 Task: Create a due date automation trigger when advanced on, 2 hours before a card is due add fields without custom field "Resume" set to a date between 1 and 7 days ago.
Action: Mouse moved to (864, 248)
Screenshot: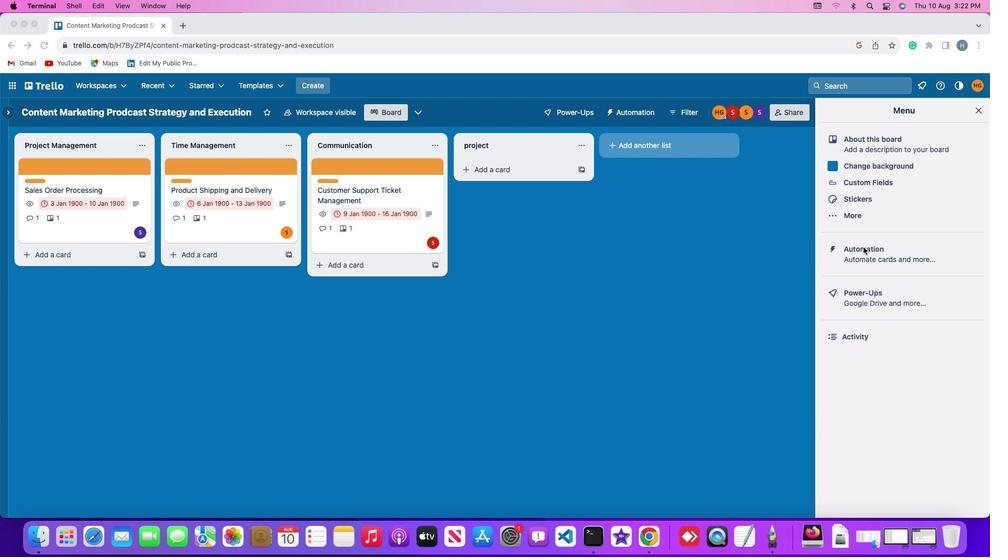 
Action: Mouse pressed left at (864, 248)
Screenshot: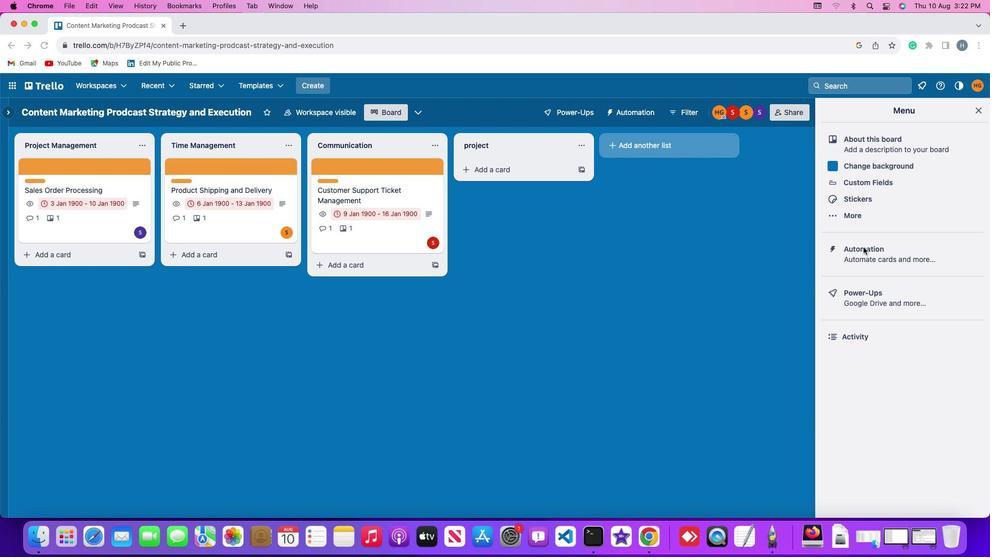 
Action: Mouse pressed left at (864, 248)
Screenshot: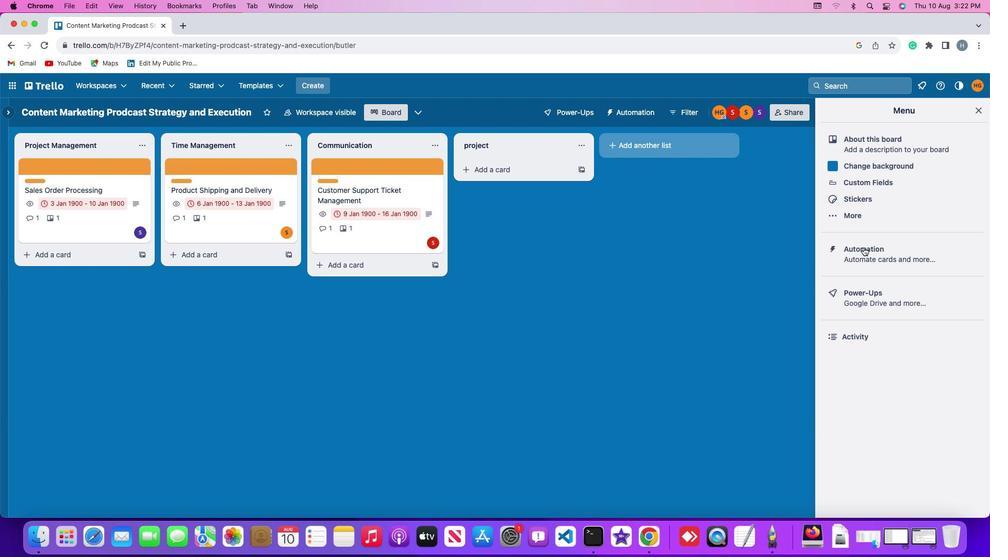
Action: Mouse moved to (69, 243)
Screenshot: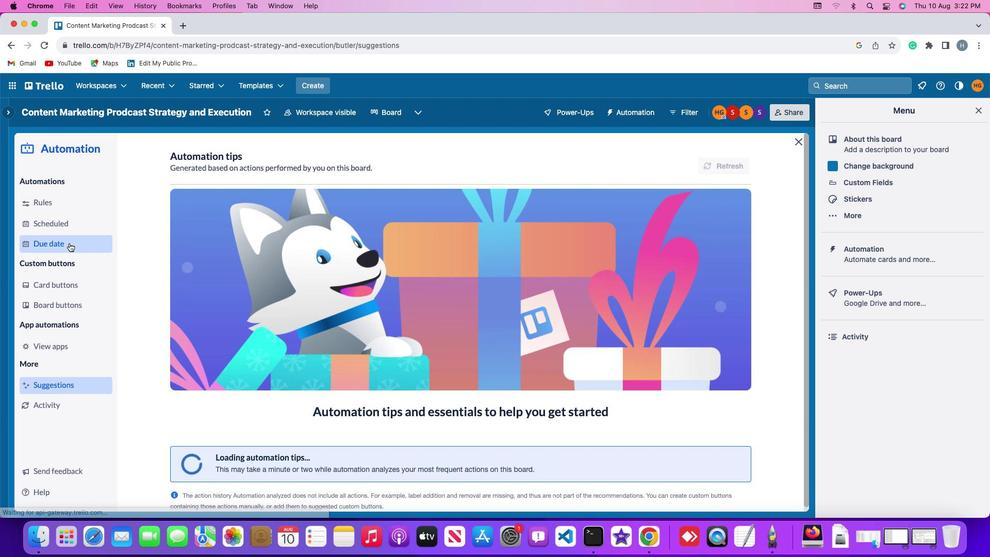 
Action: Mouse pressed left at (69, 243)
Screenshot: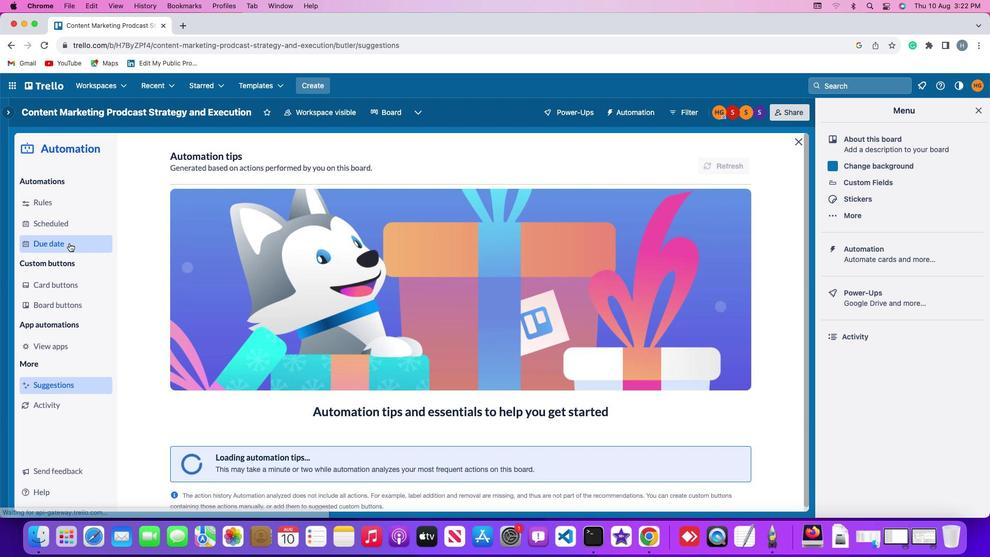 
Action: Mouse moved to (688, 155)
Screenshot: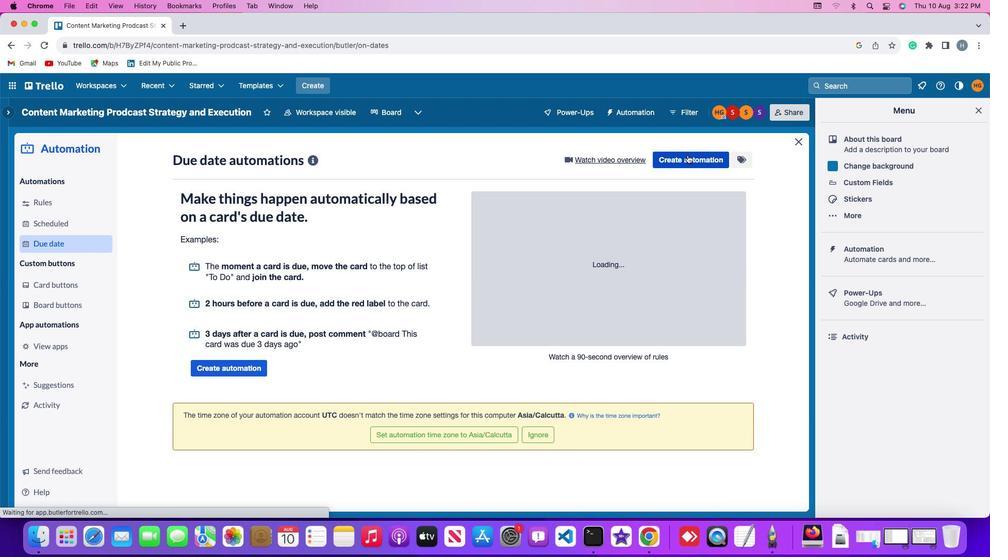 
Action: Mouse pressed left at (688, 155)
Screenshot: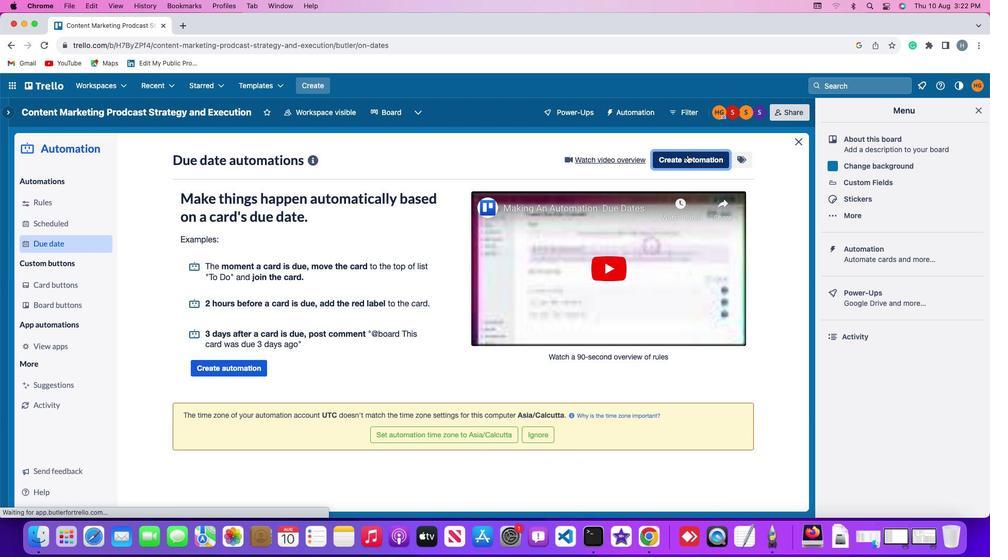
Action: Mouse moved to (268, 255)
Screenshot: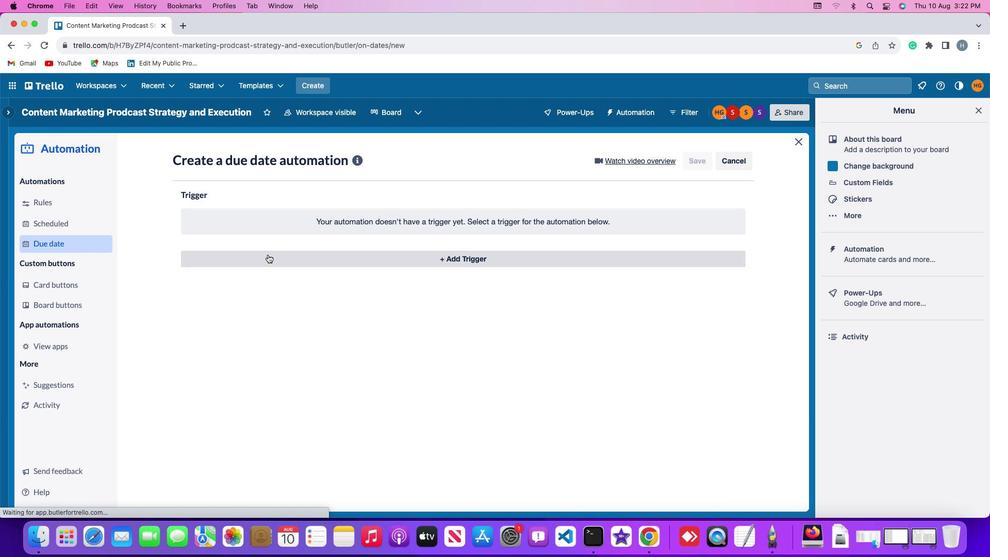 
Action: Mouse pressed left at (268, 255)
Screenshot: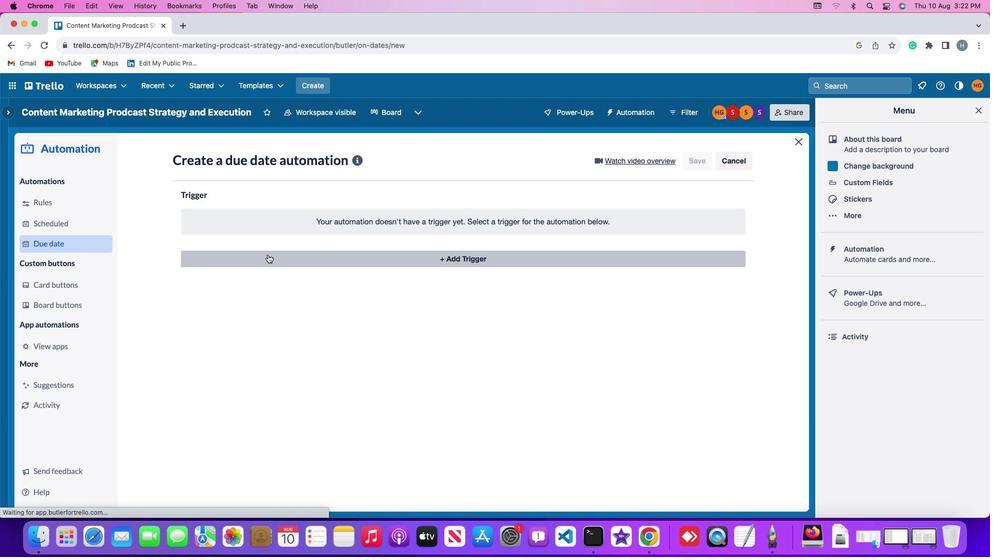 
Action: Mouse moved to (202, 411)
Screenshot: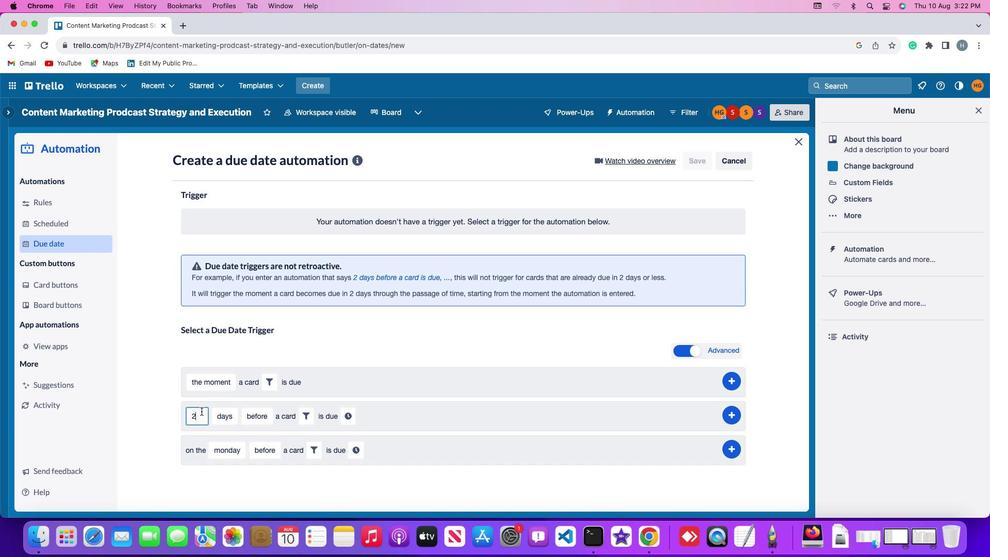 
Action: Mouse pressed left at (202, 411)
Screenshot: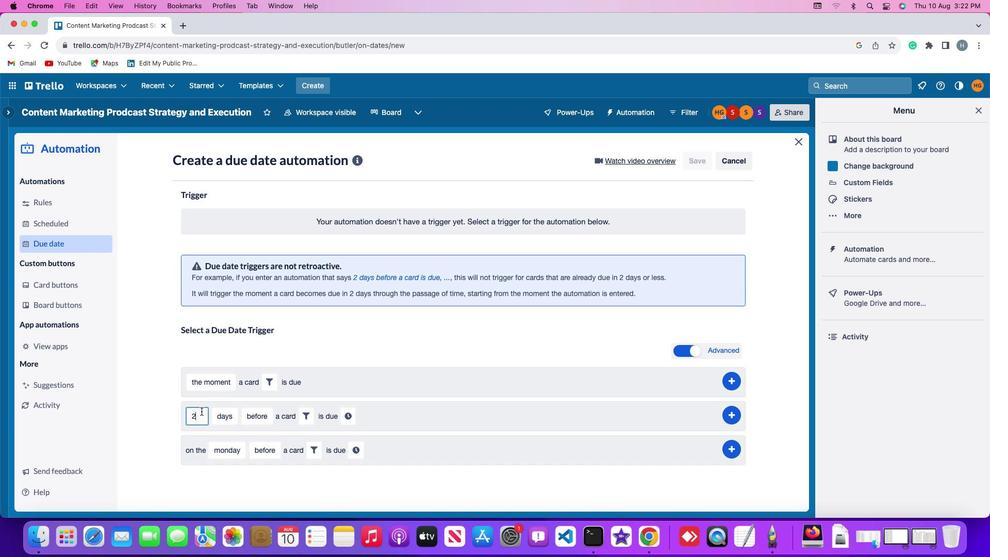 
Action: Mouse moved to (201, 408)
Screenshot: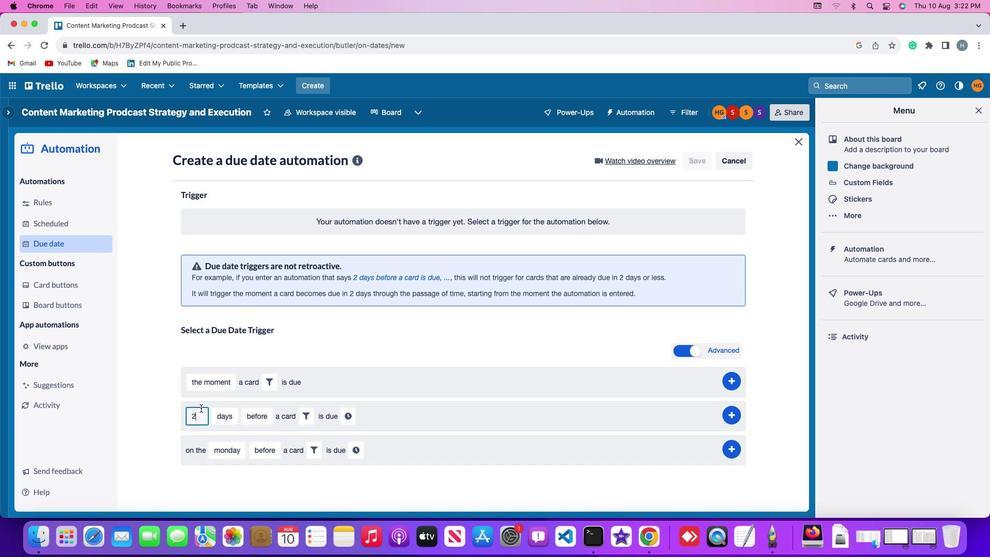 
Action: Key pressed Key.backspace
Screenshot: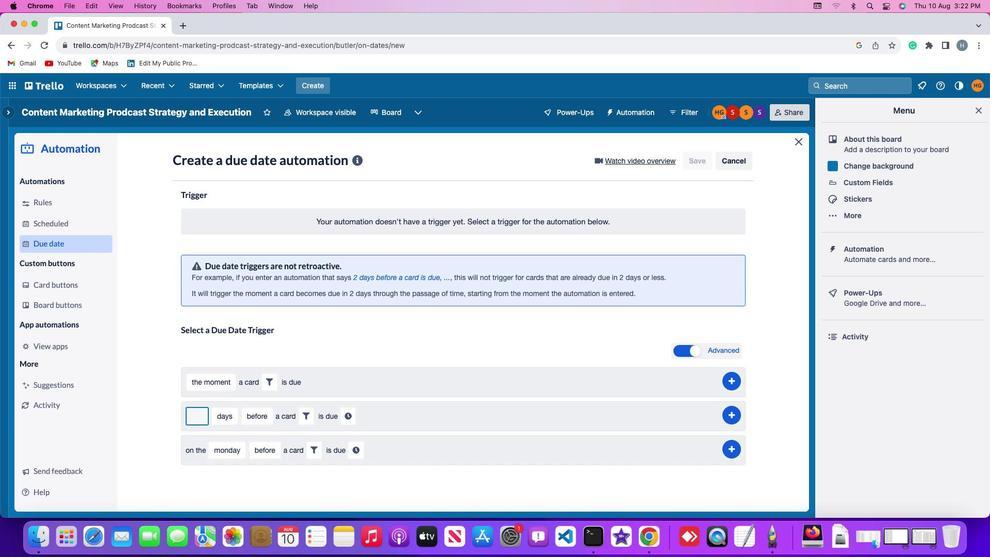 
Action: Mouse moved to (202, 408)
Screenshot: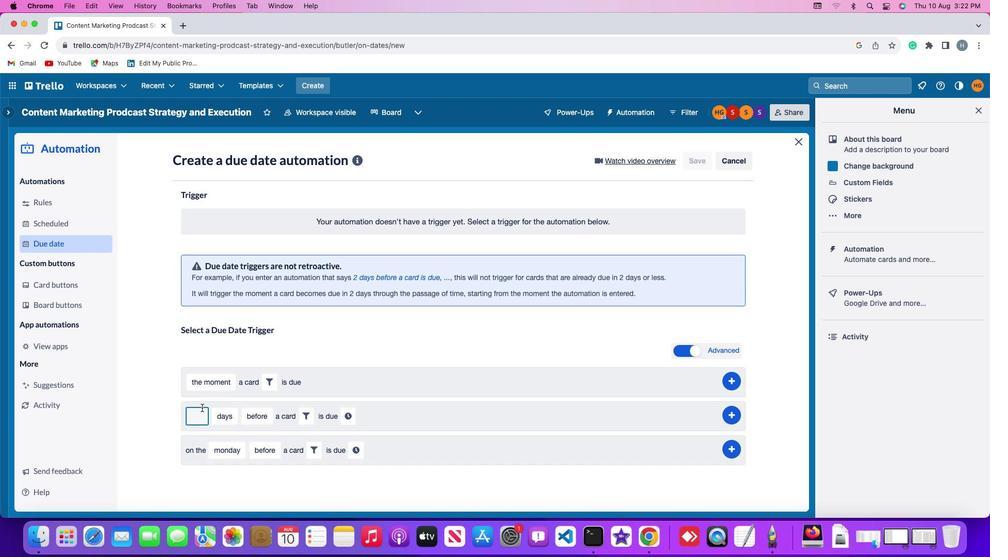 
Action: Key pressed '2'
Screenshot: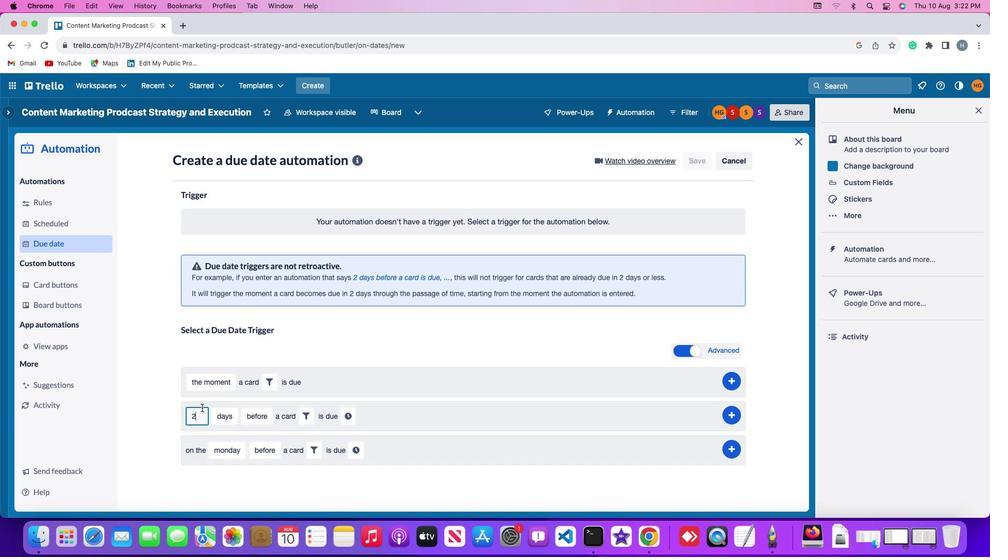 
Action: Mouse moved to (228, 412)
Screenshot: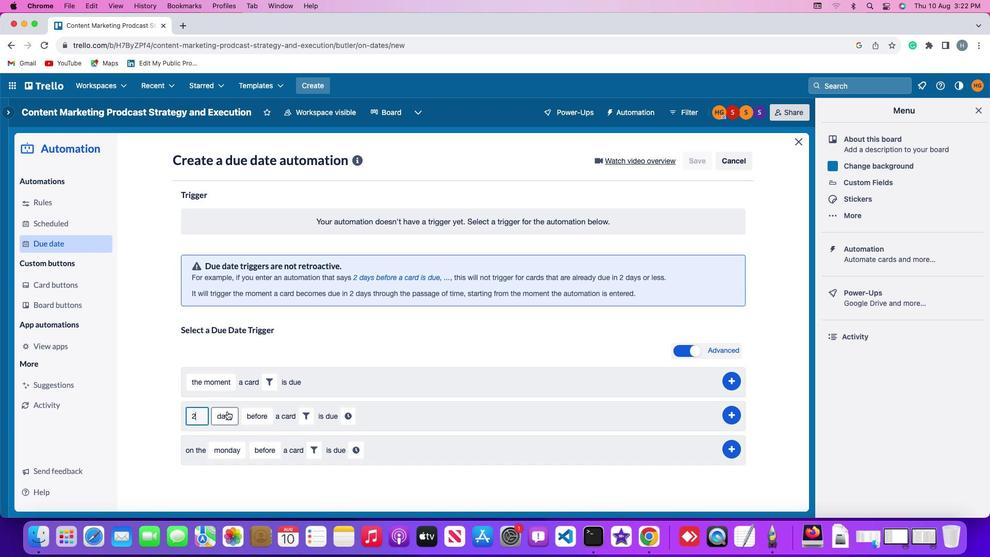 
Action: Mouse pressed left at (228, 412)
Screenshot: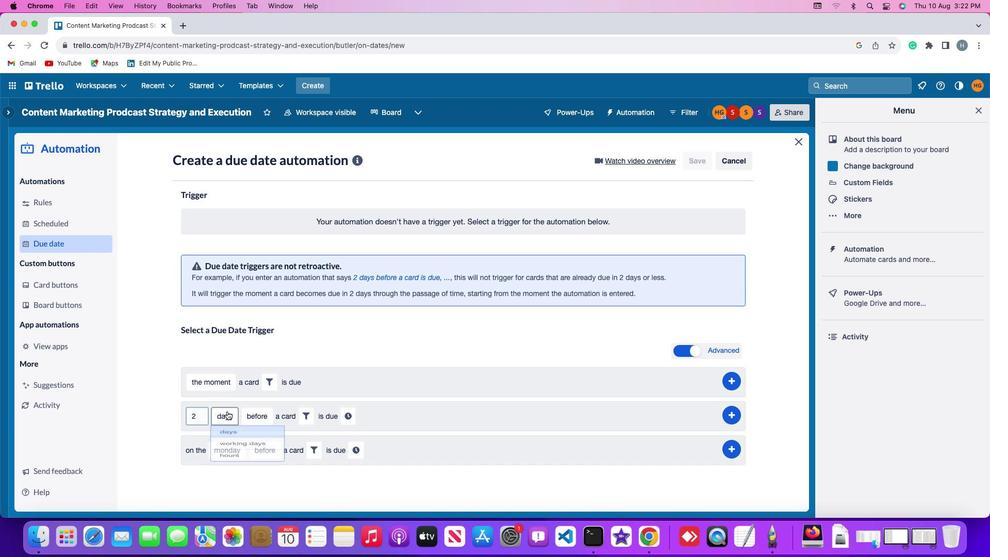 
Action: Mouse moved to (232, 480)
Screenshot: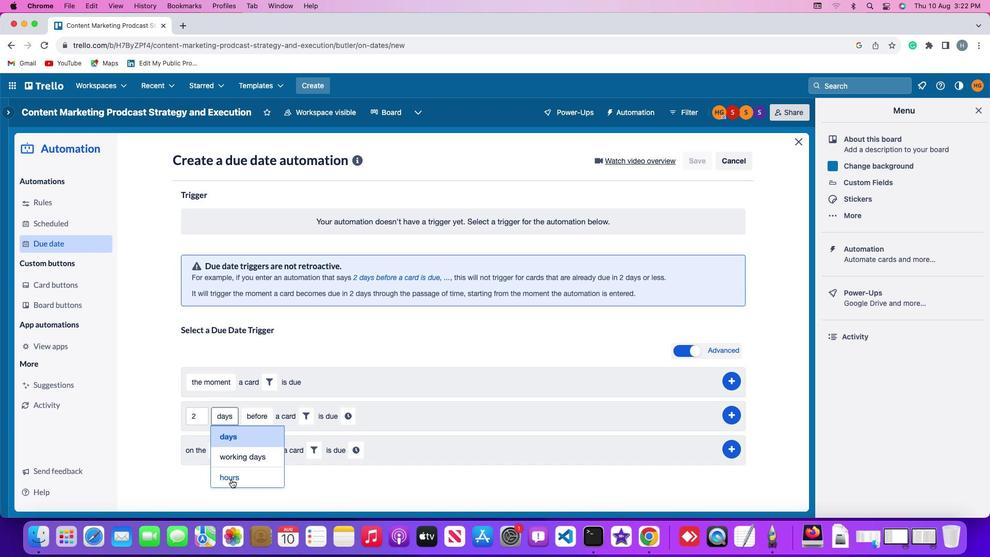 
Action: Mouse pressed left at (232, 480)
Screenshot: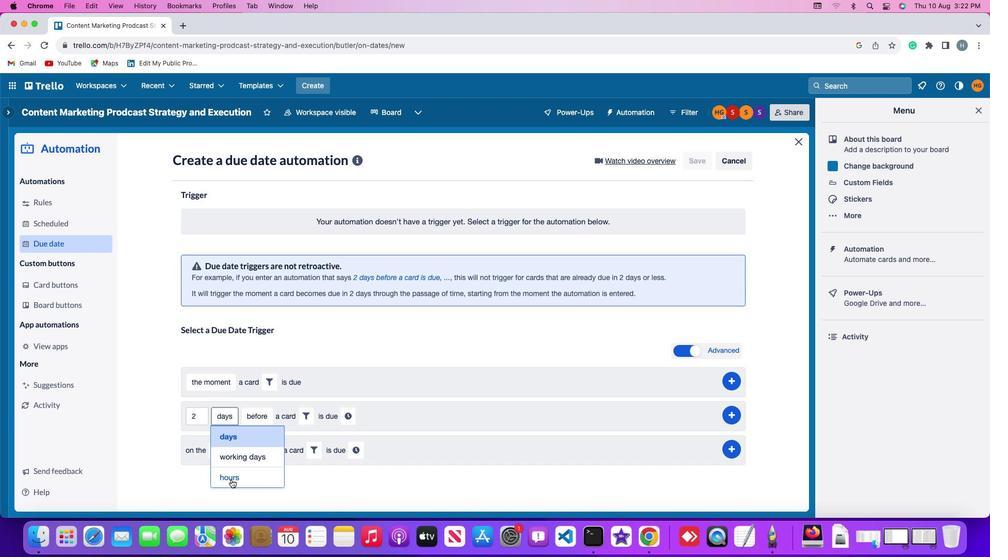 
Action: Mouse moved to (265, 411)
Screenshot: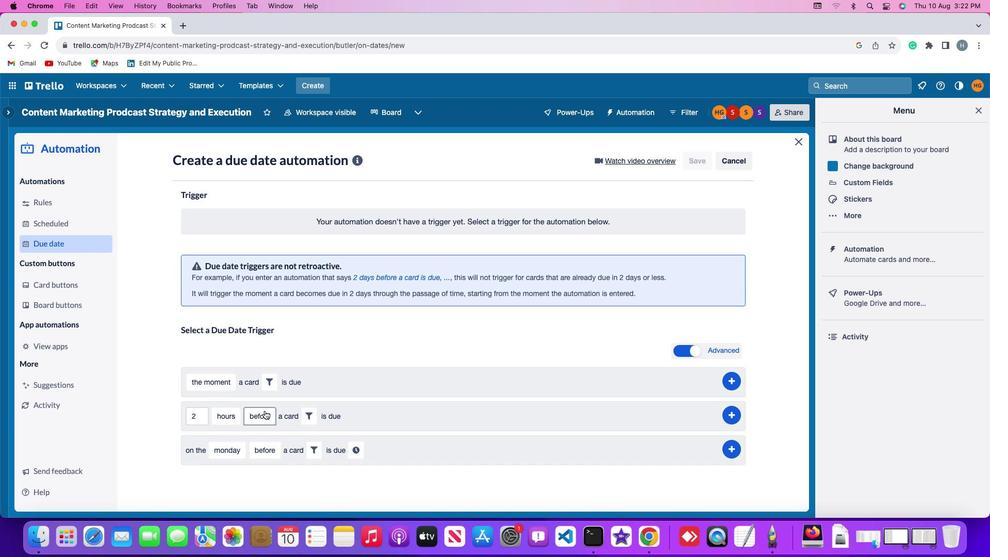 
Action: Mouse pressed left at (265, 411)
Screenshot: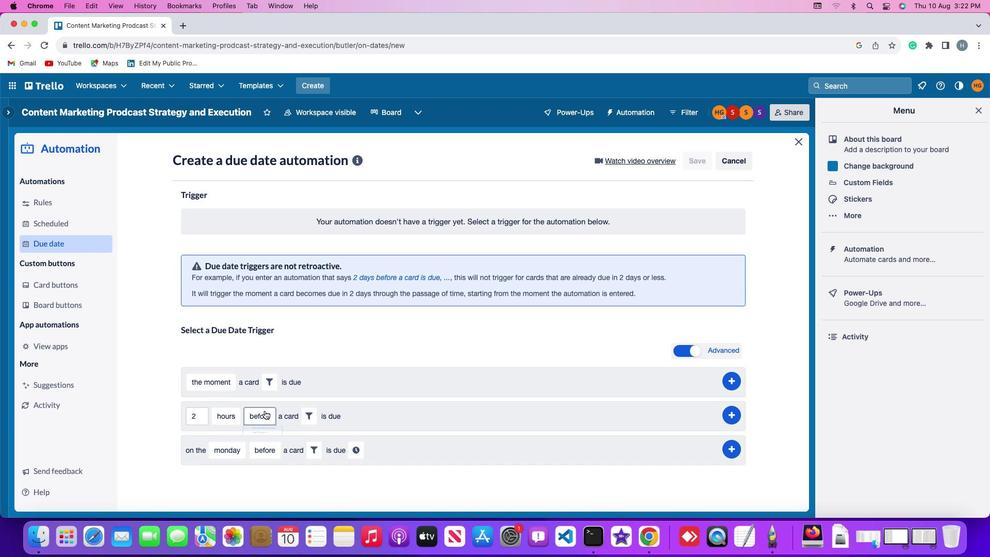 
Action: Mouse moved to (268, 435)
Screenshot: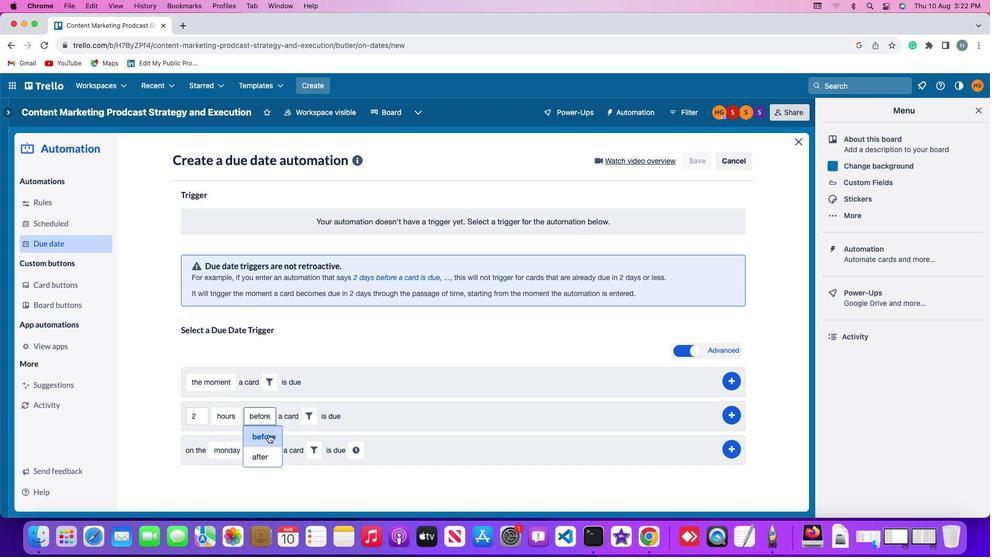 
Action: Mouse pressed left at (268, 435)
Screenshot: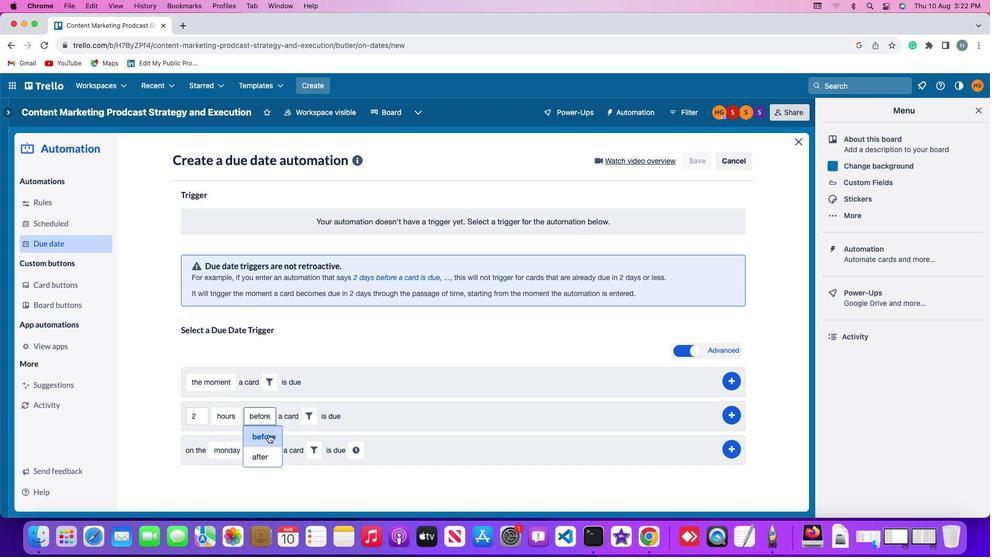 
Action: Mouse moved to (304, 412)
Screenshot: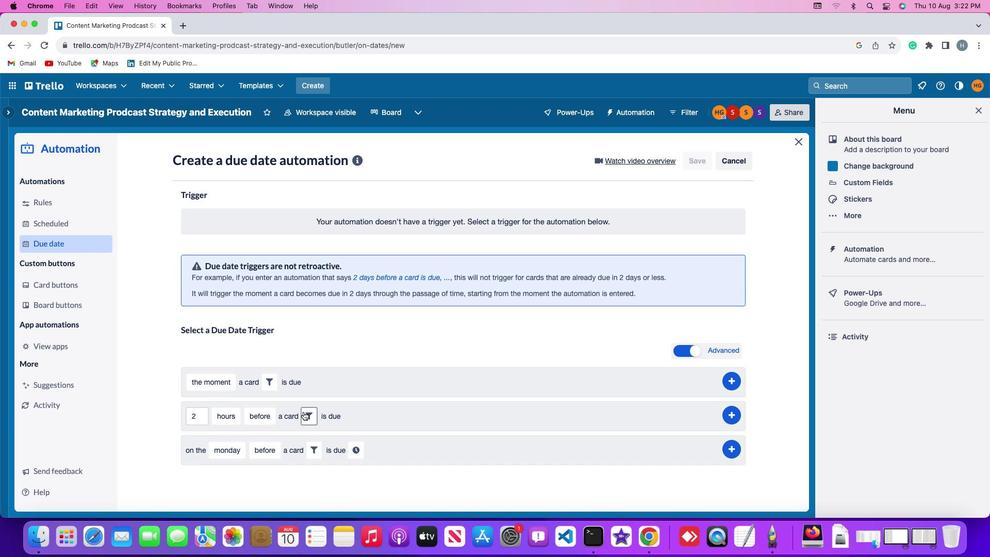 
Action: Mouse pressed left at (304, 412)
Screenshot: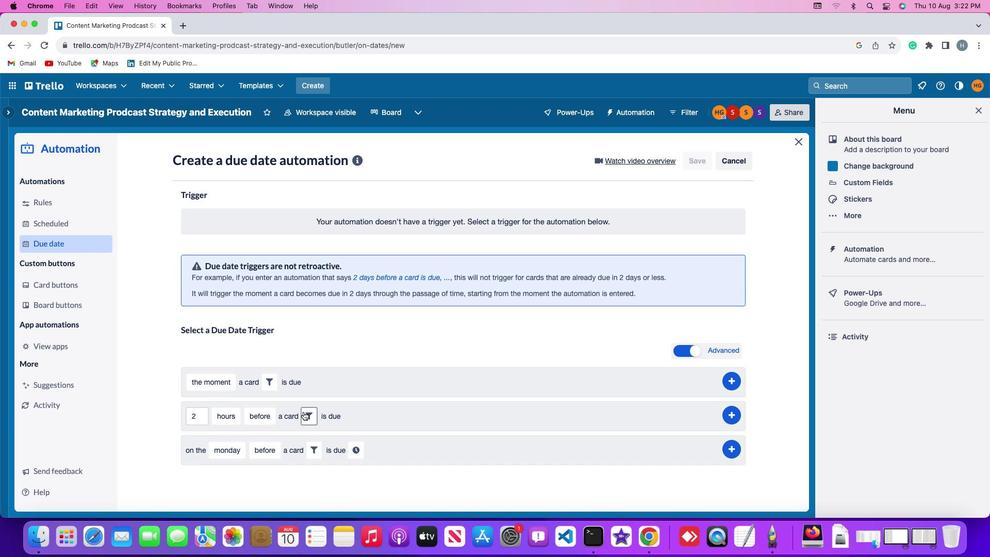 
Action: Mouse moved to (484, 452)
Screenshot: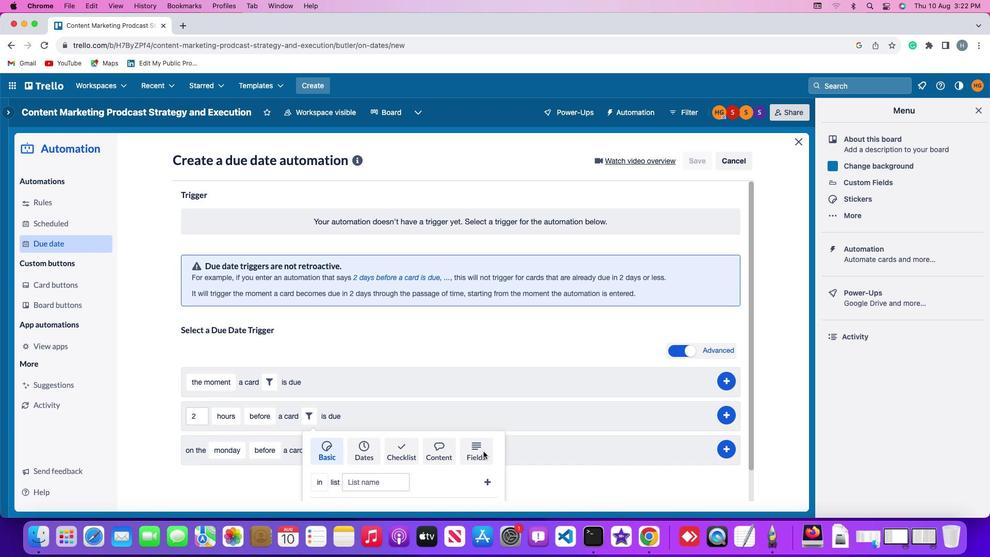 
Action: Mouse pressed left at (484, 452)
Screenshot: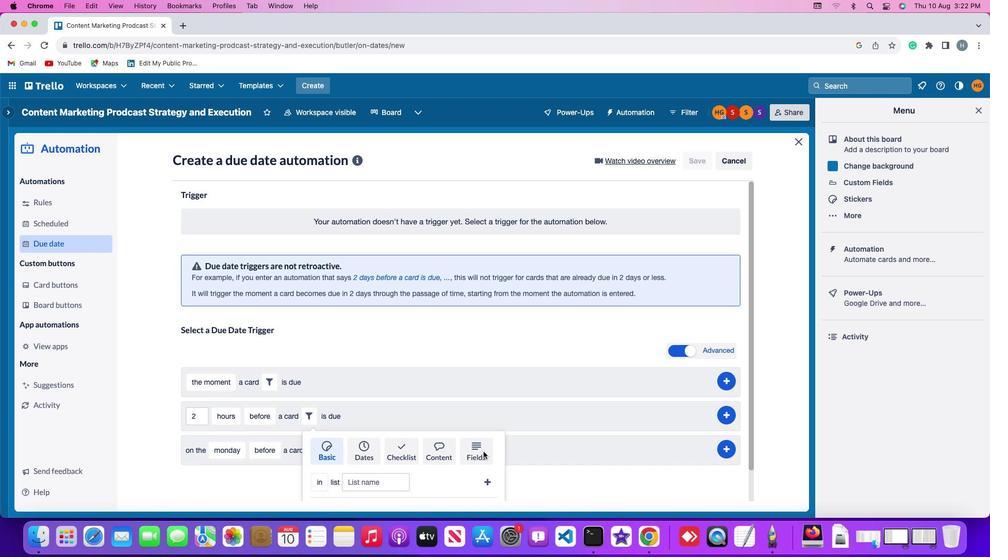 
Action: Mouse moved to (276, 479)
Screenshot: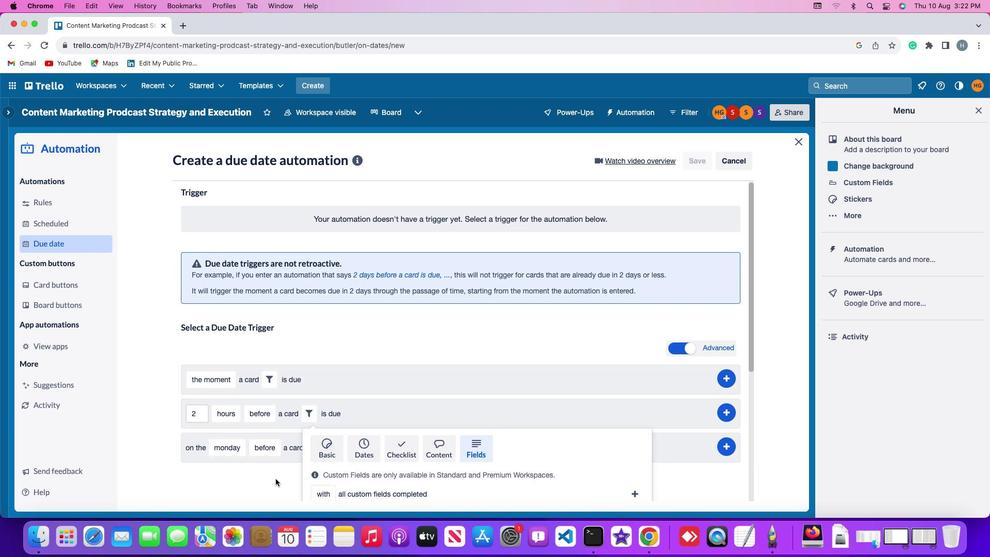 
Action: Mouse scrolled (276, 479) with delta (0, 0)
Screenshot: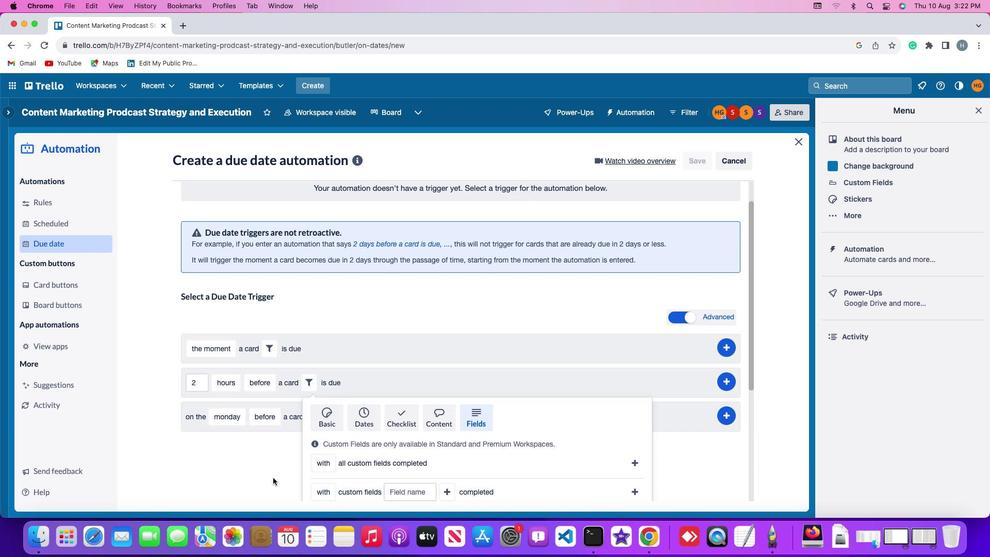 
Action: Mouse scrolled (276, 479) with delta (0, 0)
Screenshot: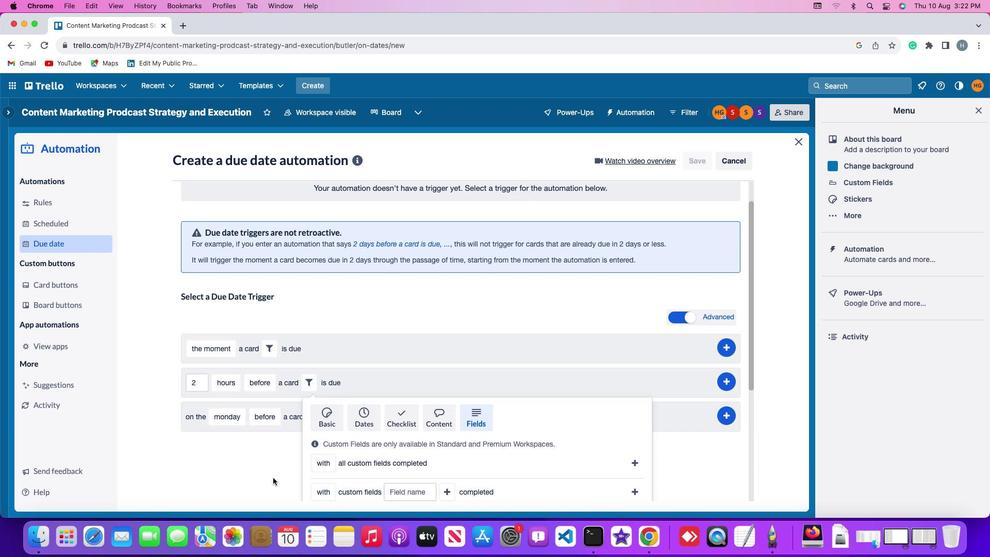 
Action: Mouse scrolled (276, 479) with delta (0, 0)
Screenshot: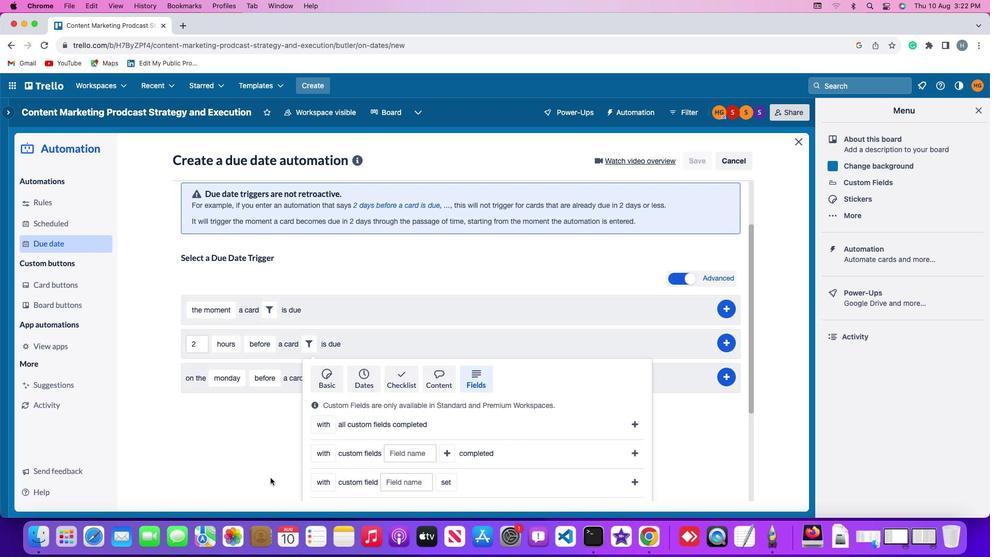 
Action: Mouse moved to (276, 479)
Screenshot: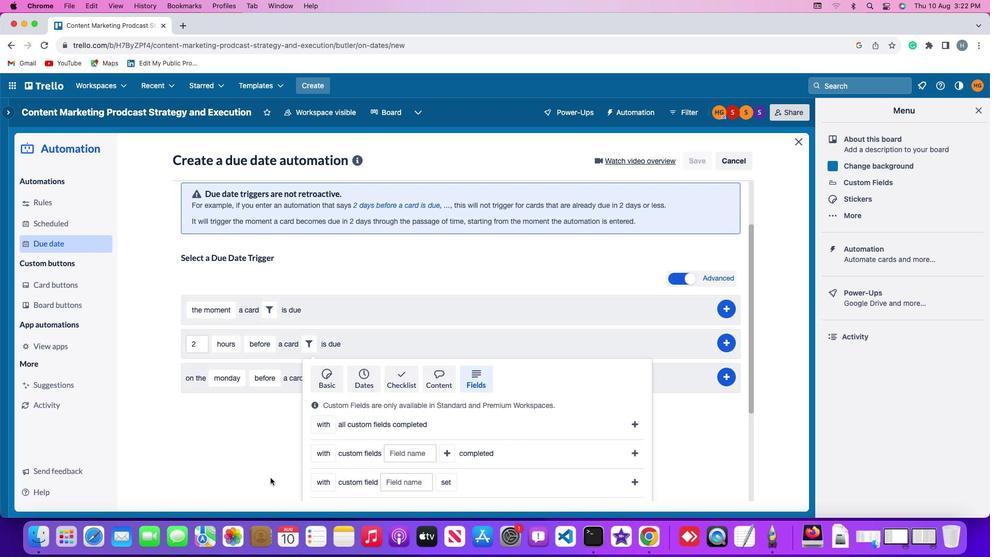 
Action: Mouse scrolled (276, 479) with delta (0, -1)
Screenshot: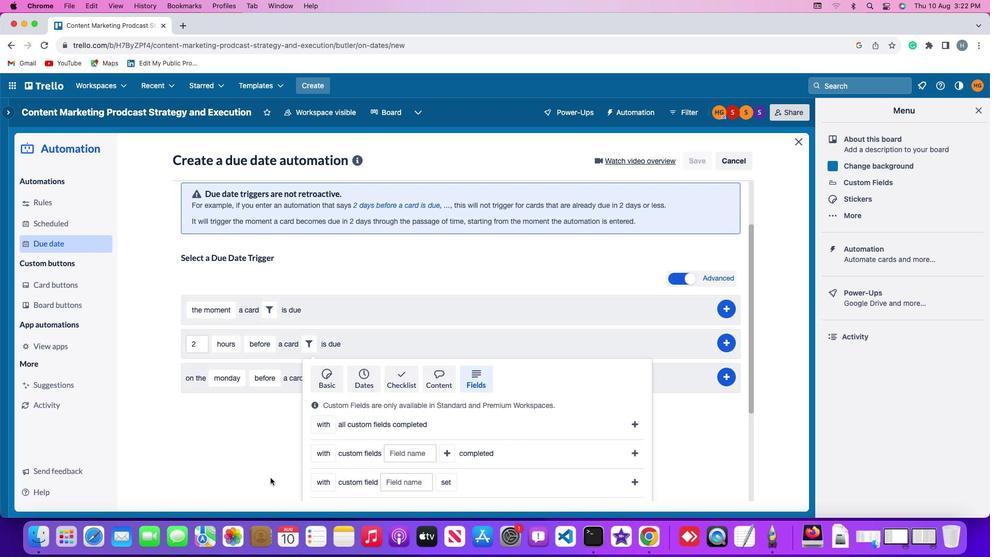 
Action: Mouse moved to (268, 478)
Screenshot: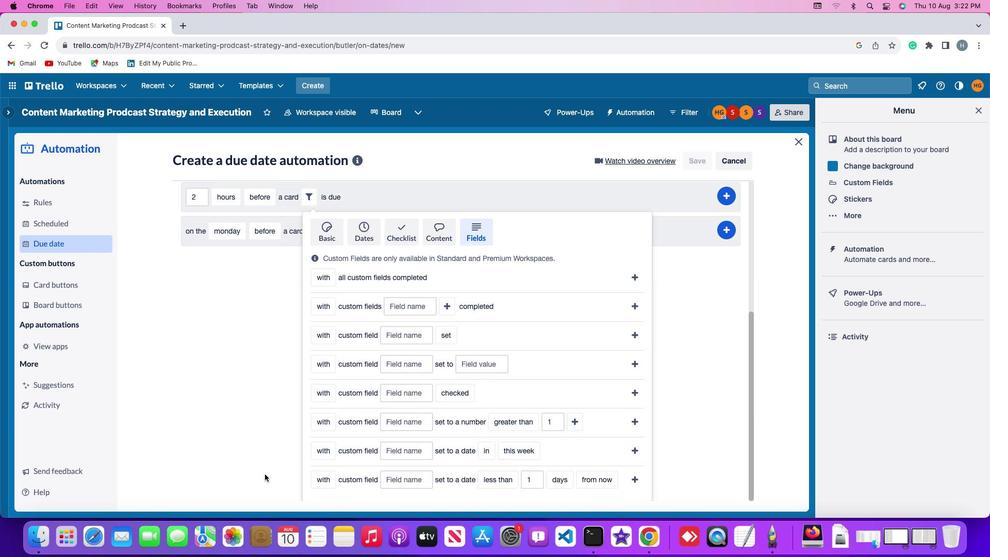 
Action: Mouse scrolled (268, 478) with delta (0, 0)
Screenshot: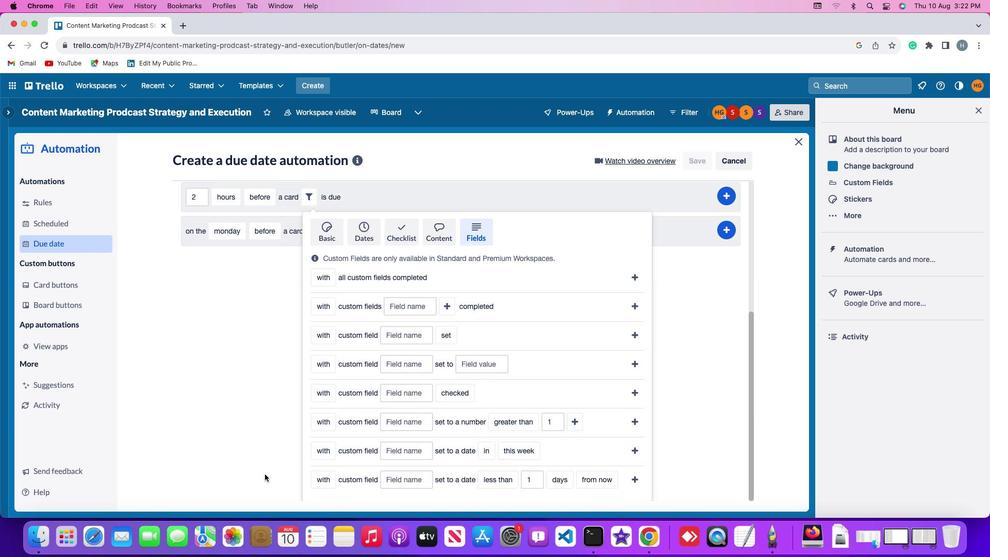 
Action: Mouse scrolled (268, 478) with delta (0, 0)
Screenshot: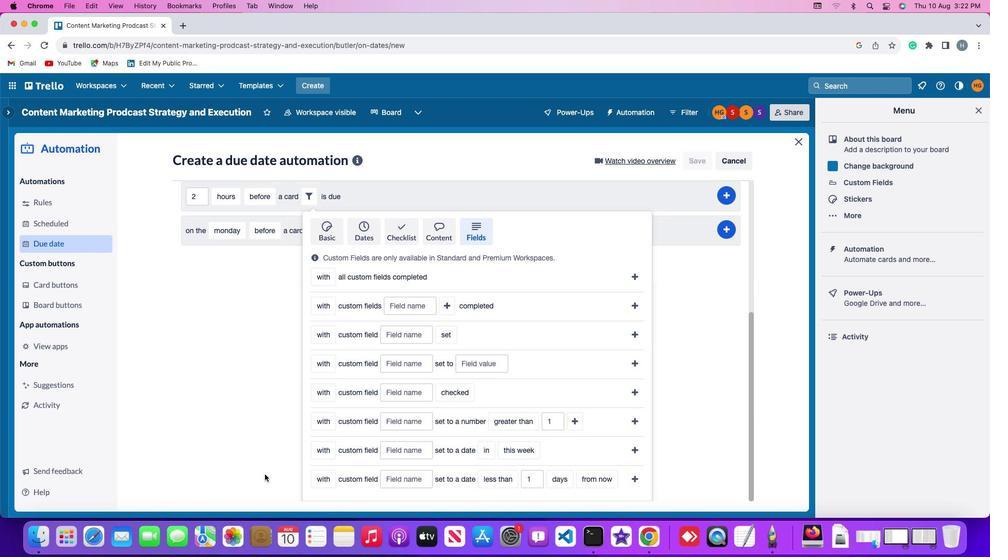 
Action: Mouse moved to (268, 478)
Screenshot: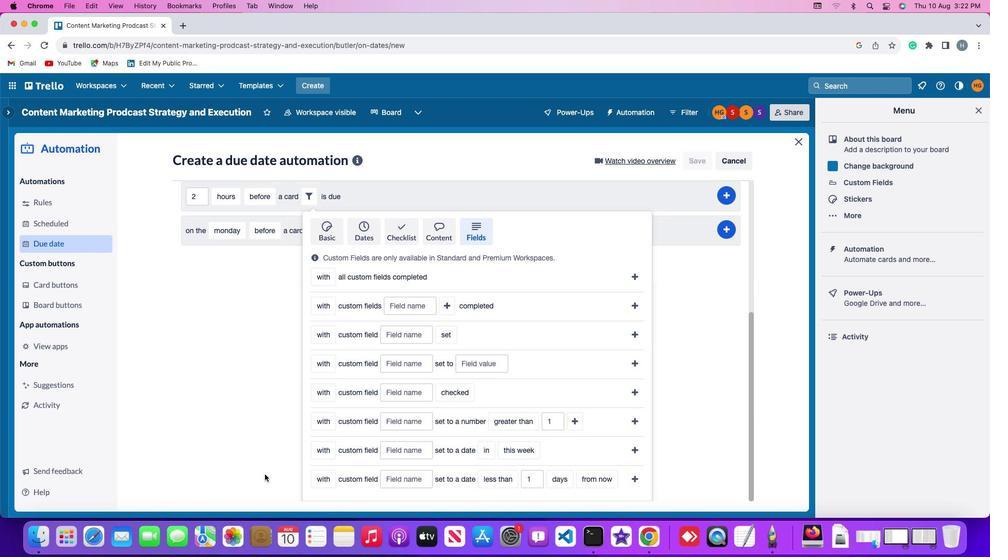 
Action: Mouse scrolled (268, 478) with delta (0, 0)
Screenshot: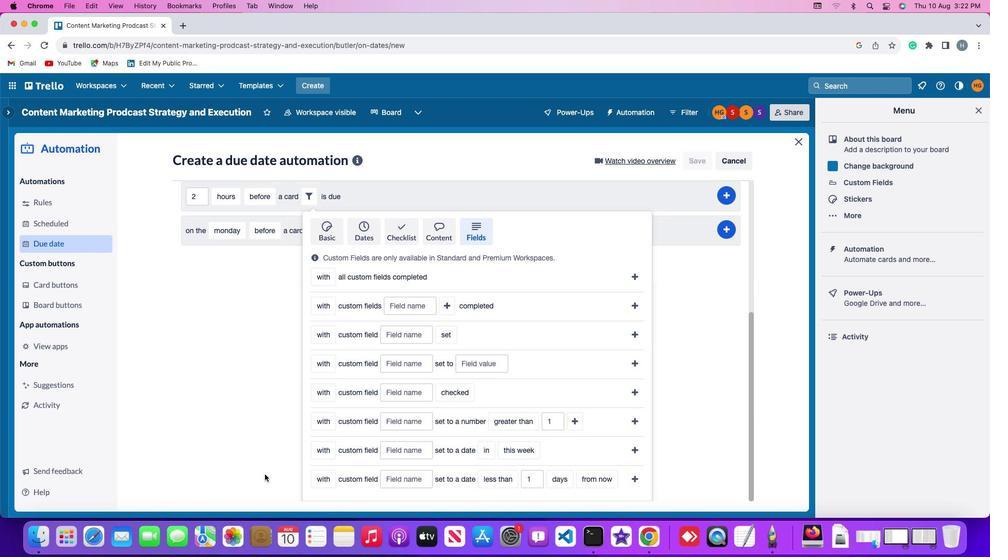 
Action: Mouse moved to (321, 477)
Screenshot: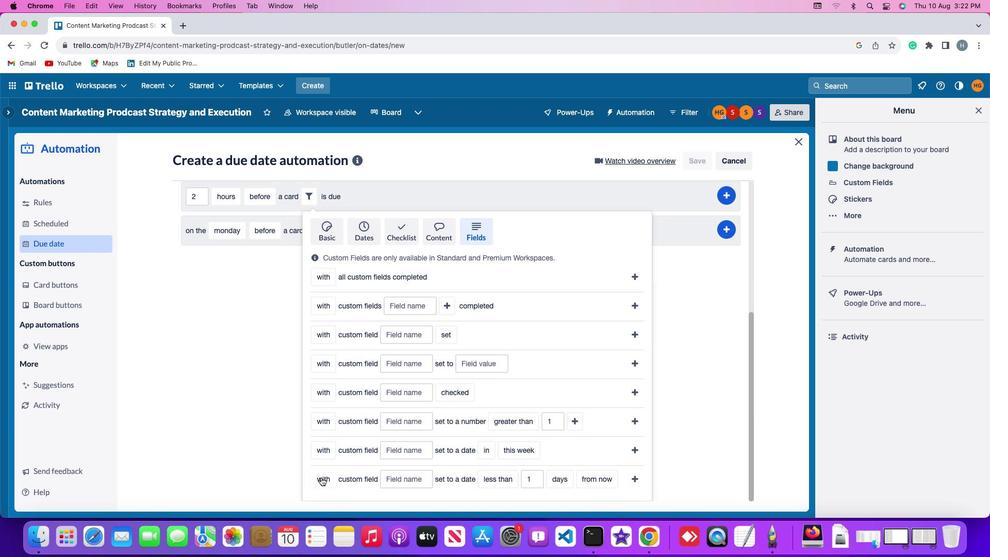 
Action: Mouse pressed left at (321, 477)
Screenshot: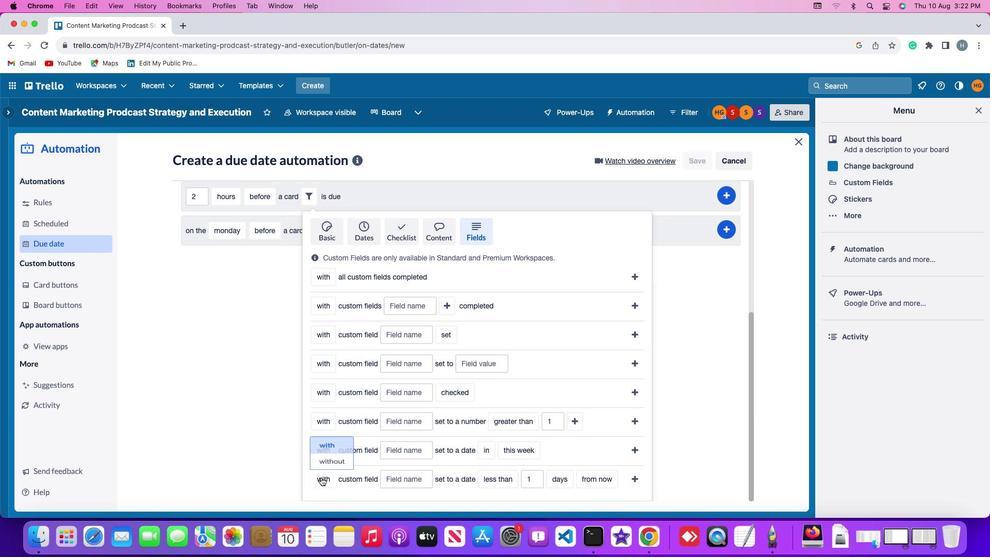 
Action: Mouse moved to (329, 463)
Screenshot: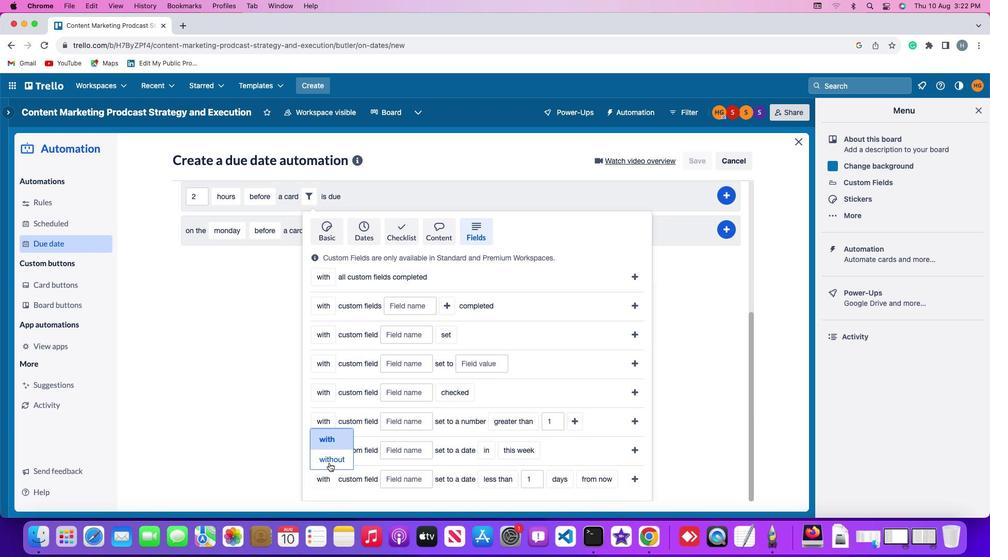 
Action: Mouse pressed left at (329, 463)
Screenshot: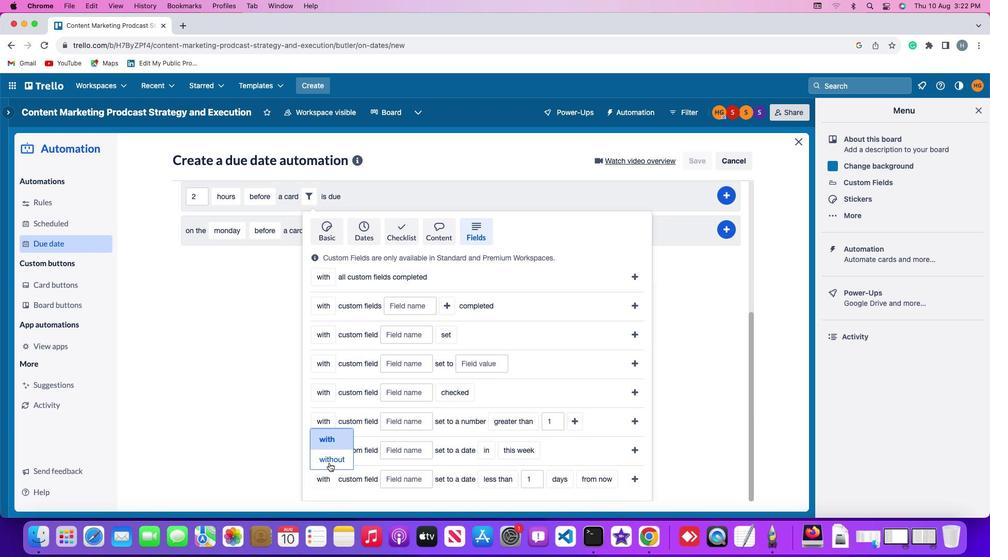 
Action: Mouse moved to (402, 483)
Screenshot: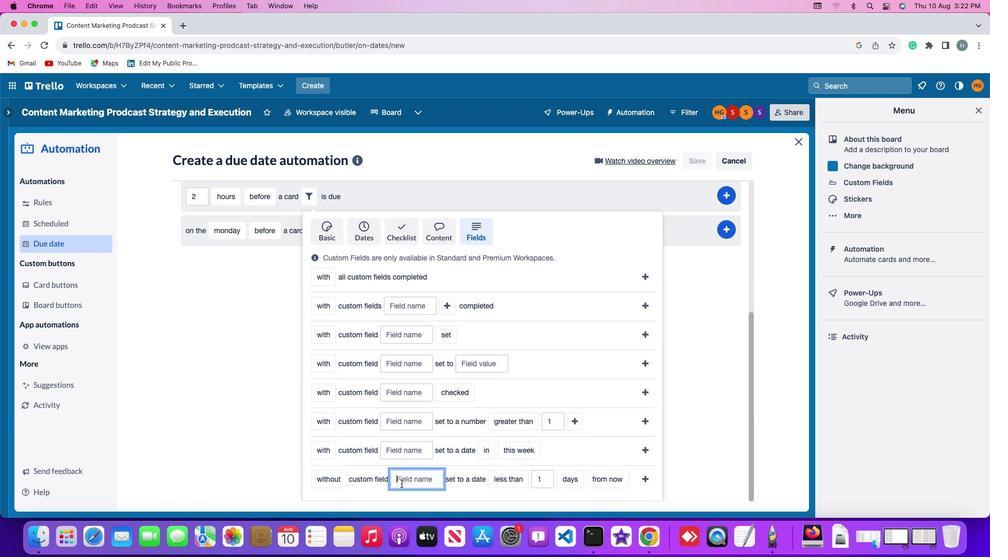 
Action: Mouse pressed left at (402, 483)
Screenshot: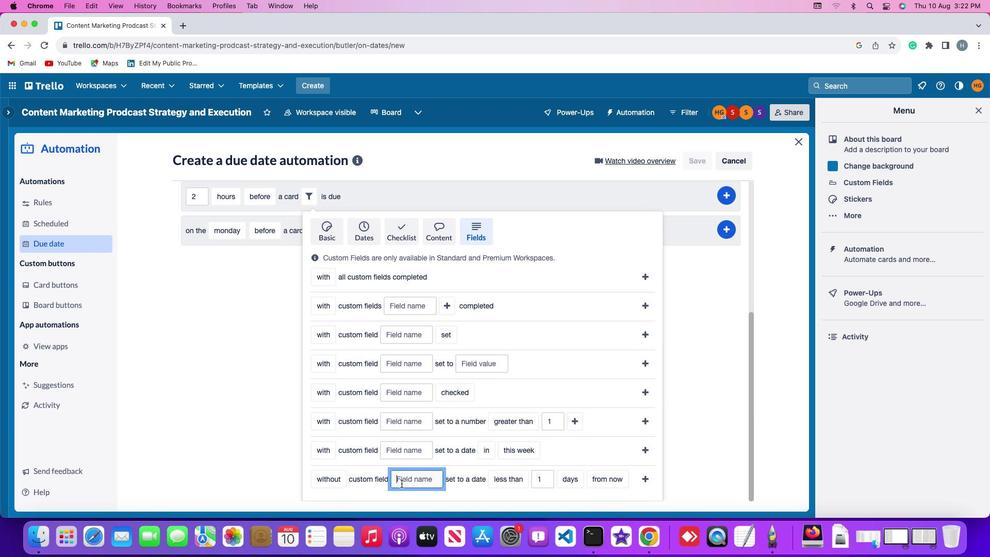 
Action: Mouse moved to (403, 482)
Screenshot: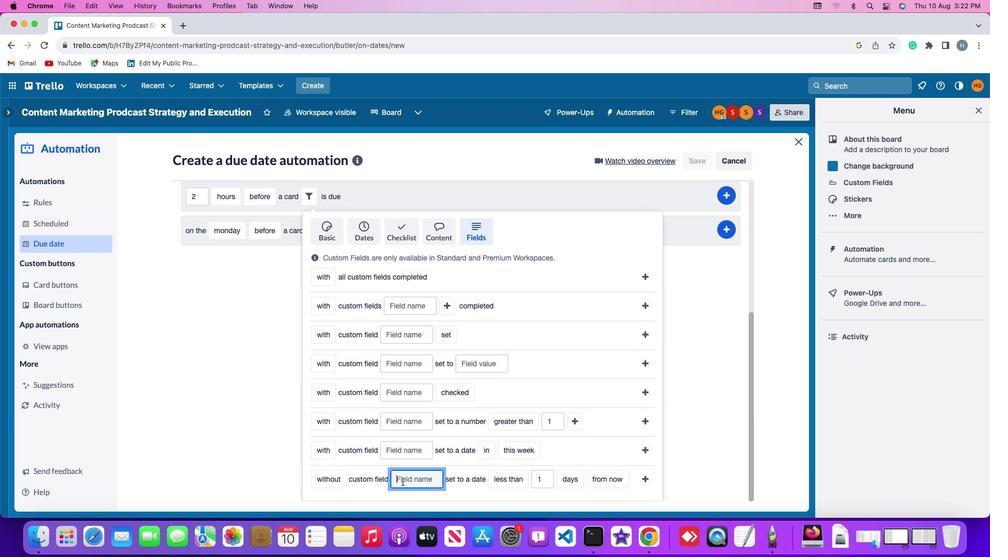 
Action: Key pressed Key.shift'R''e''s''u''m''e'
Screenshot: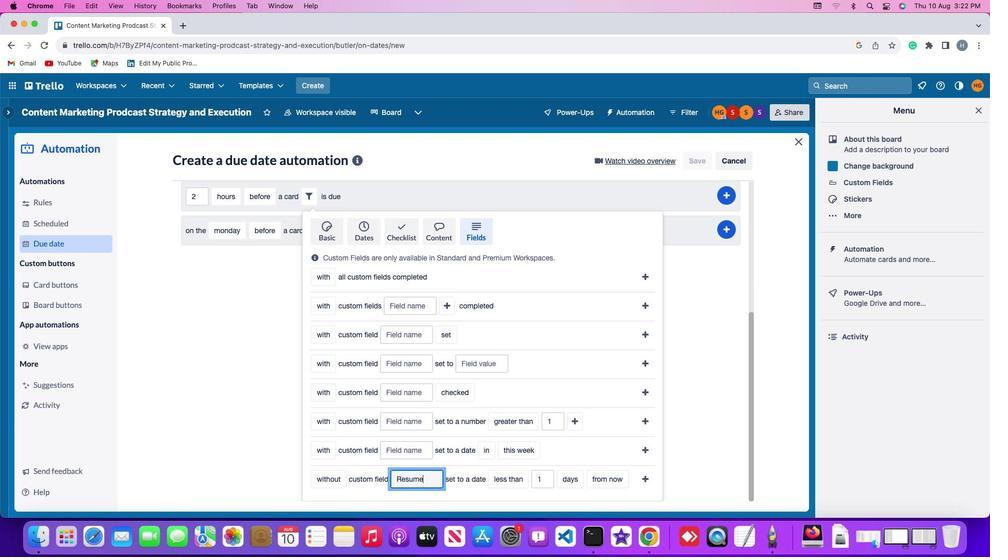 
Action: Mouse moved to (504, 480)
Screenshot: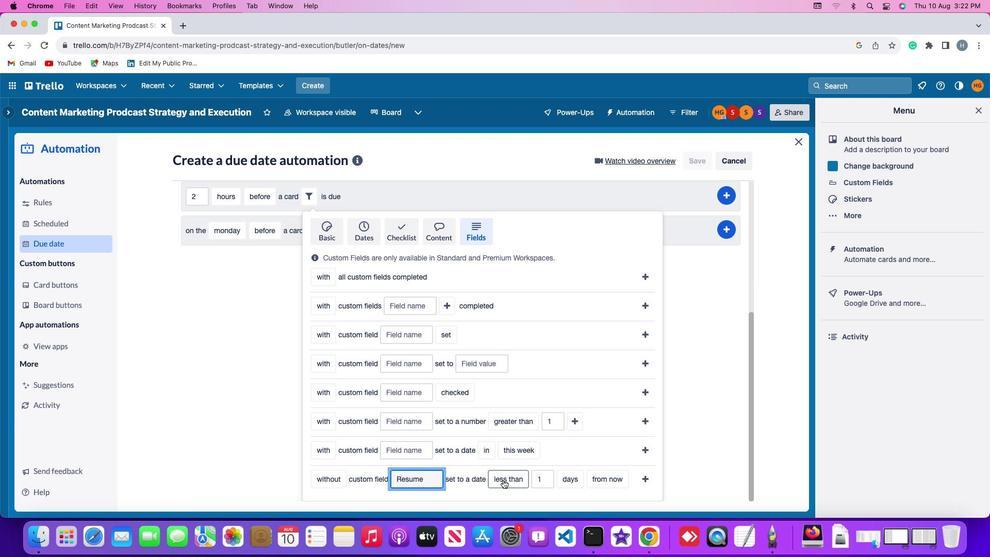 
Action: Mouse pressed left at (504, 480)
Screenshot: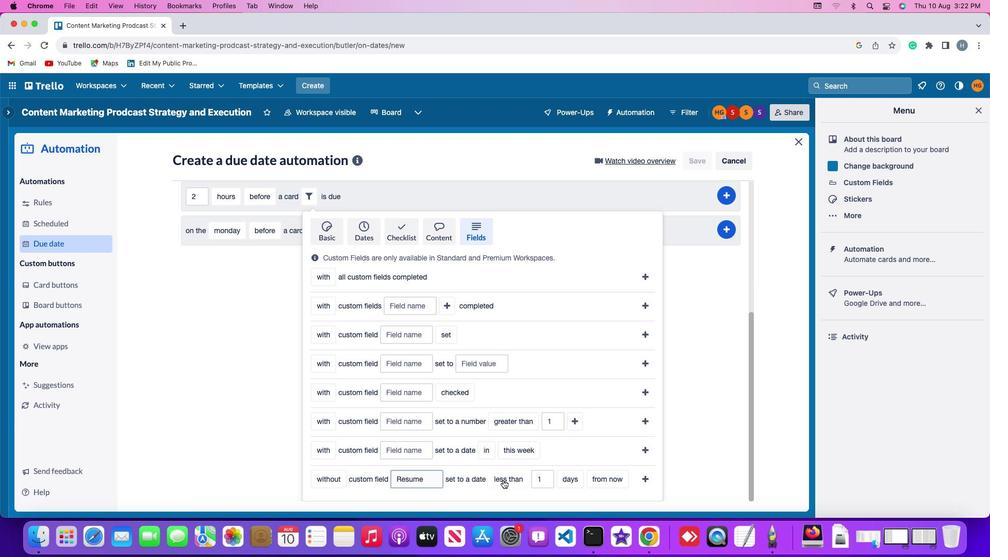 
Action: Mouse moved to (509, 457)
Screenshot: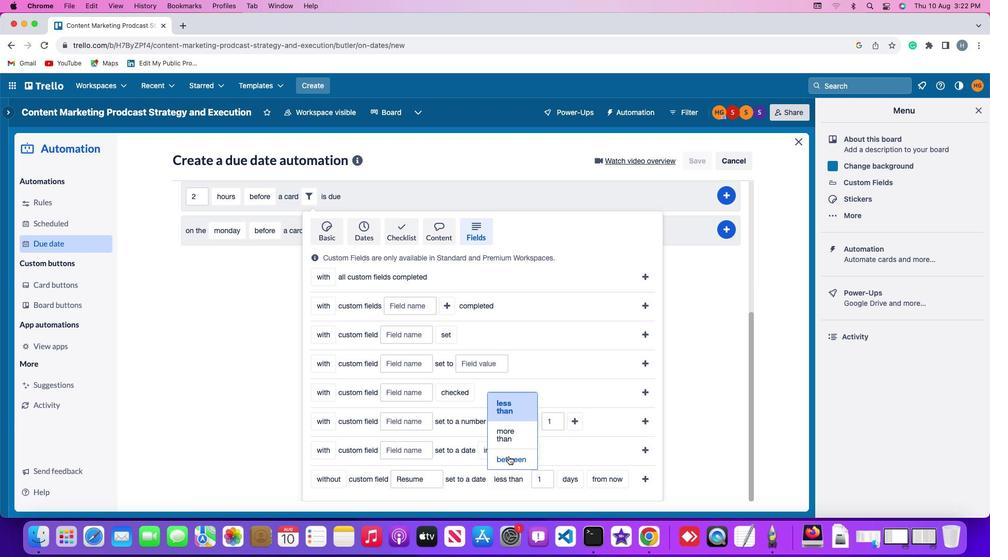 
Action: Mouse pressed left at (509, 457)
Screenshot: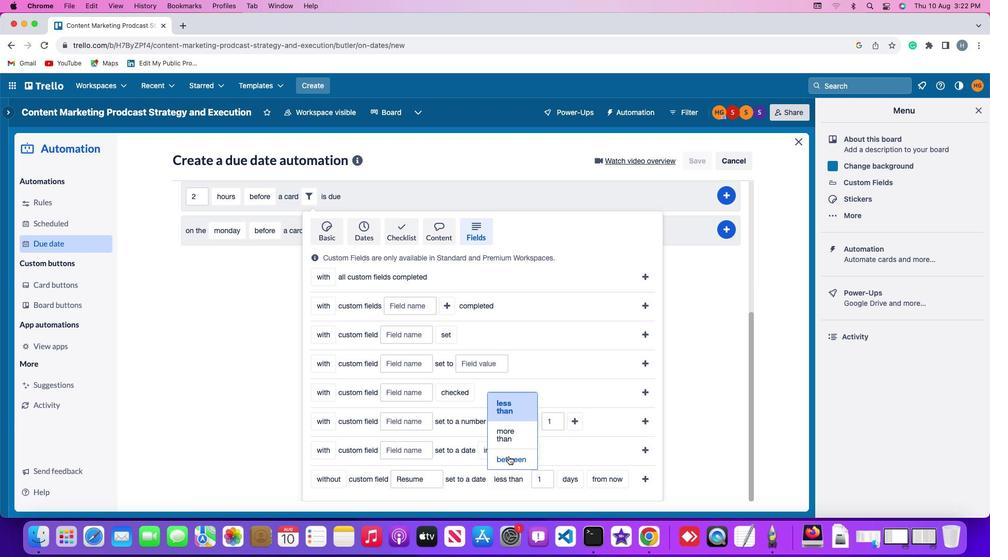 
Action: Mouse moved to (546, 478)
Screenshot: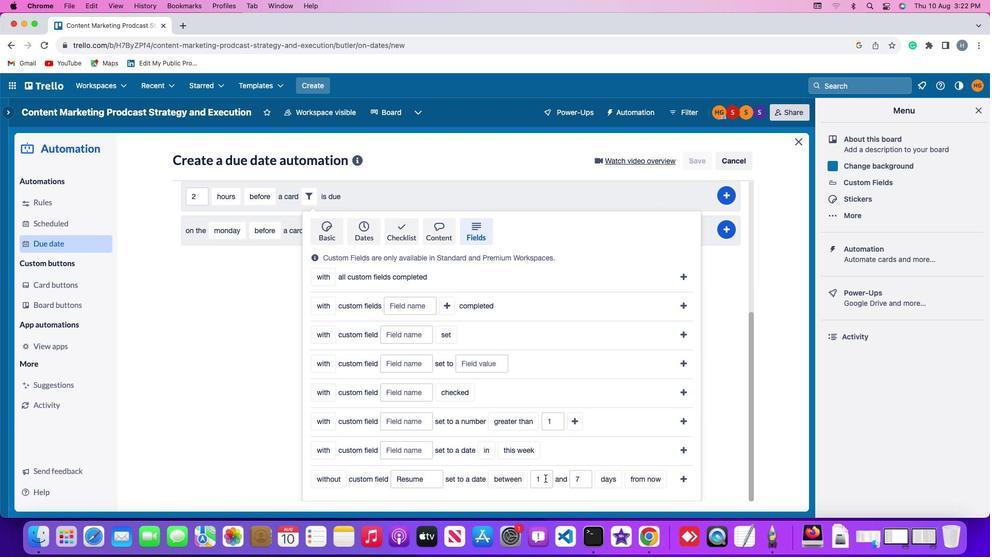 
Action: Mouse pressed left at (546, 478)
Screenshot: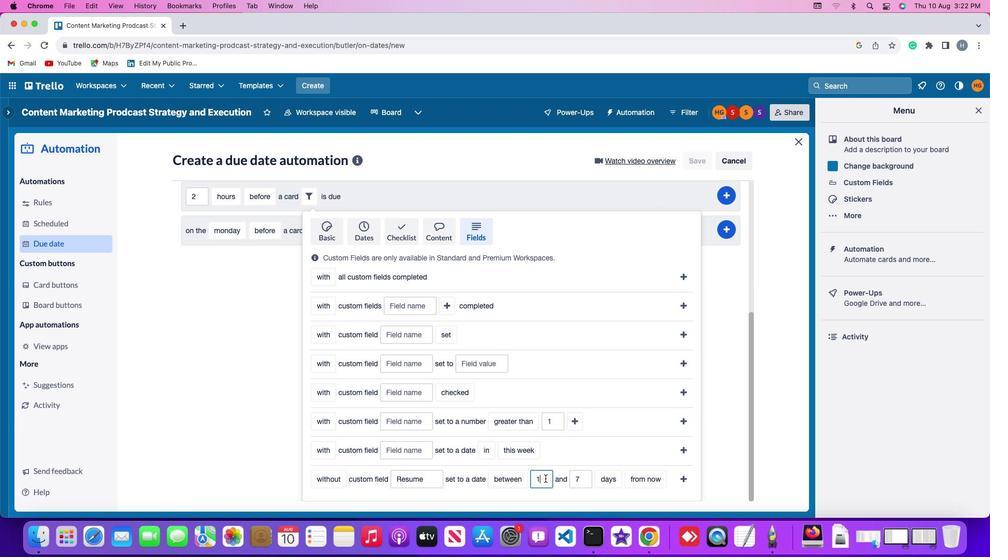 
Action: Mouse moved to (546, 478)
Screenshot: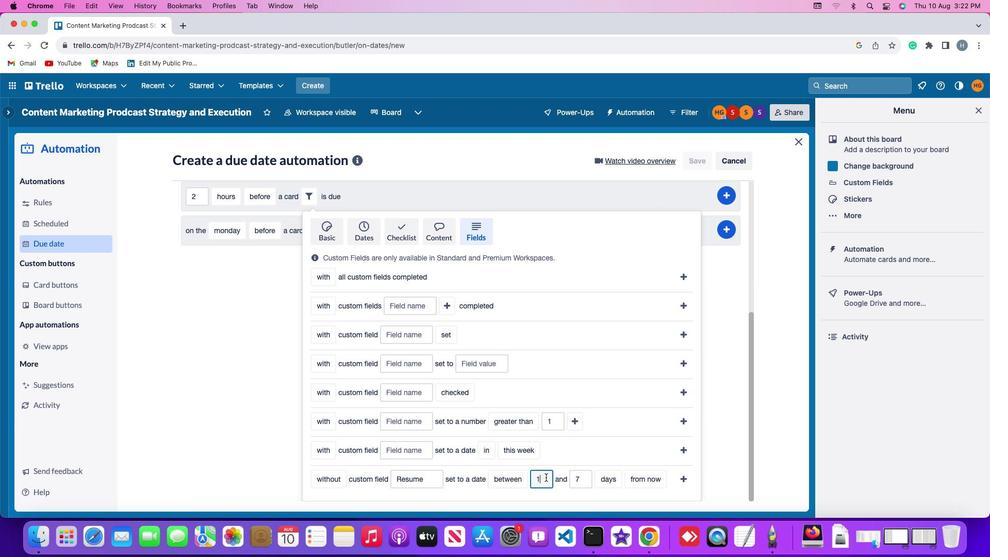
Action: Key pressed Key.backspace
Screenshot: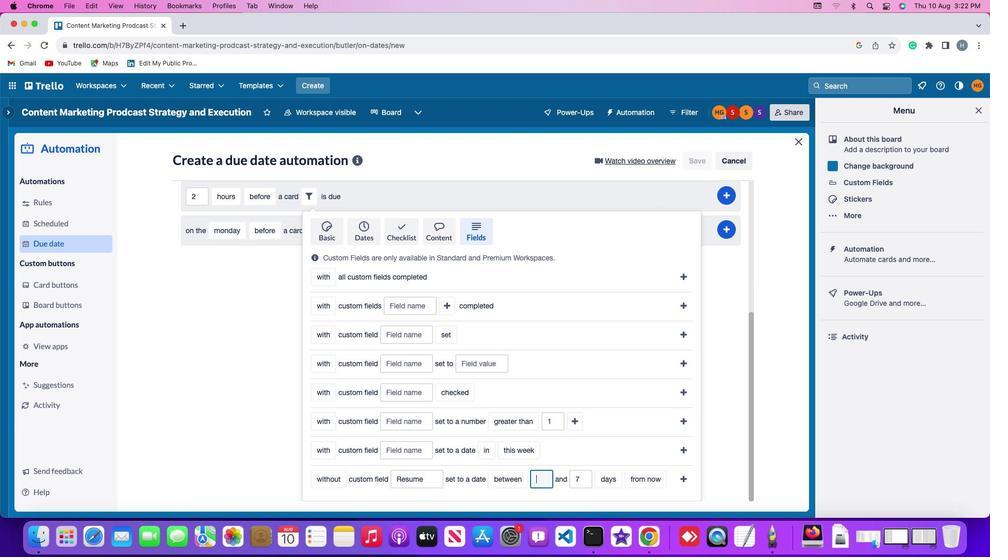 
Action: Mouse moved to (547, 477)
Screenshot: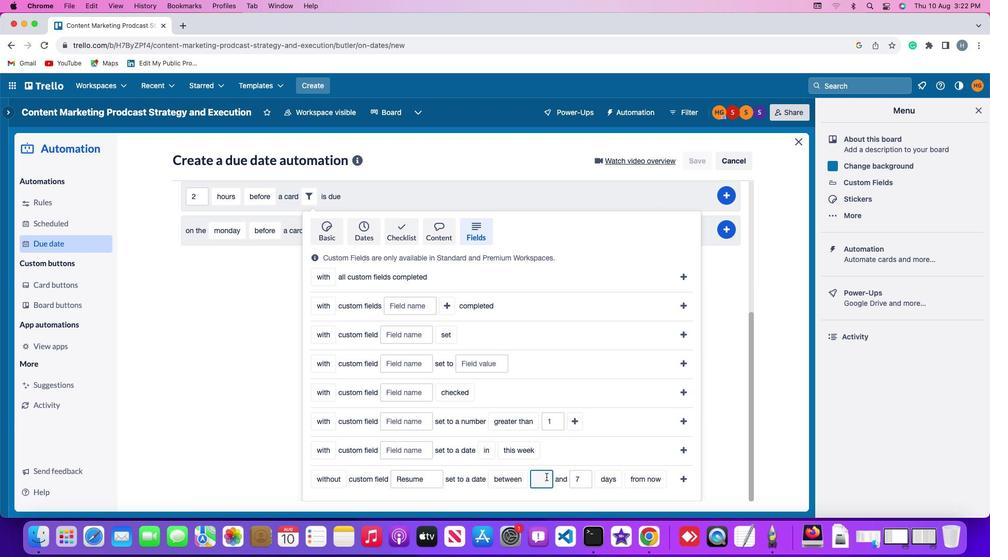 
Action: Key pressed '1'
Screenshot: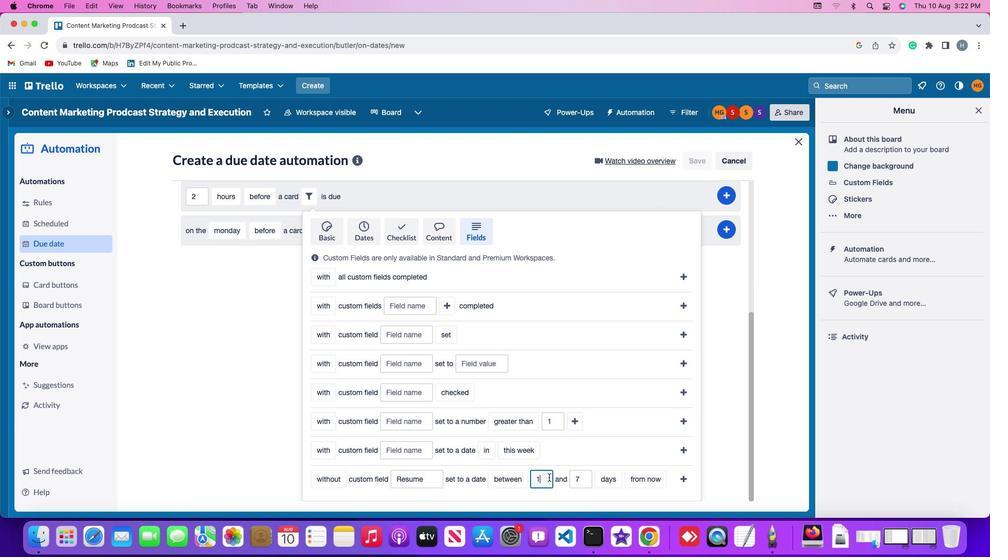 
Action: Mouse moved to (587, 476)
Screenshot: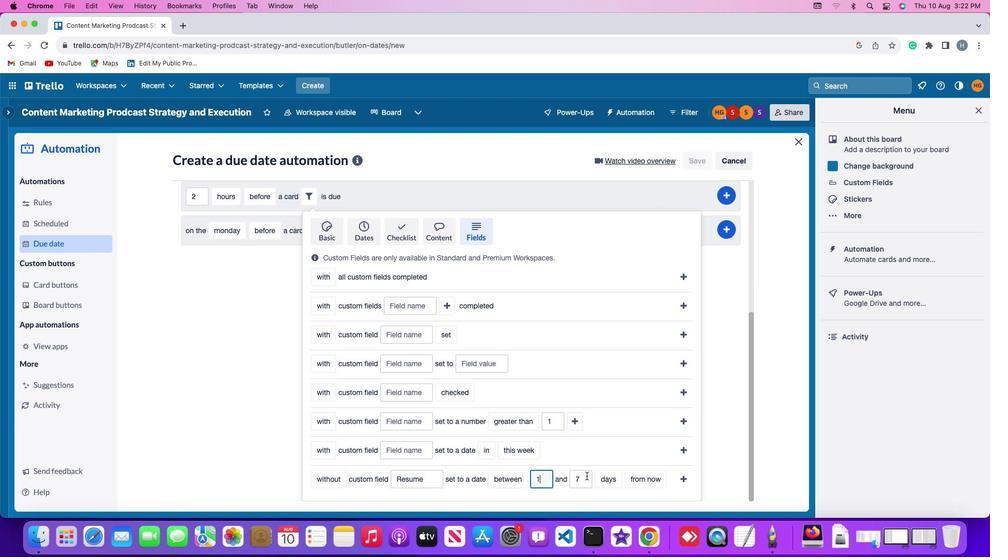 
Action: Mouse pressed left at (587, 476)
Screenshot: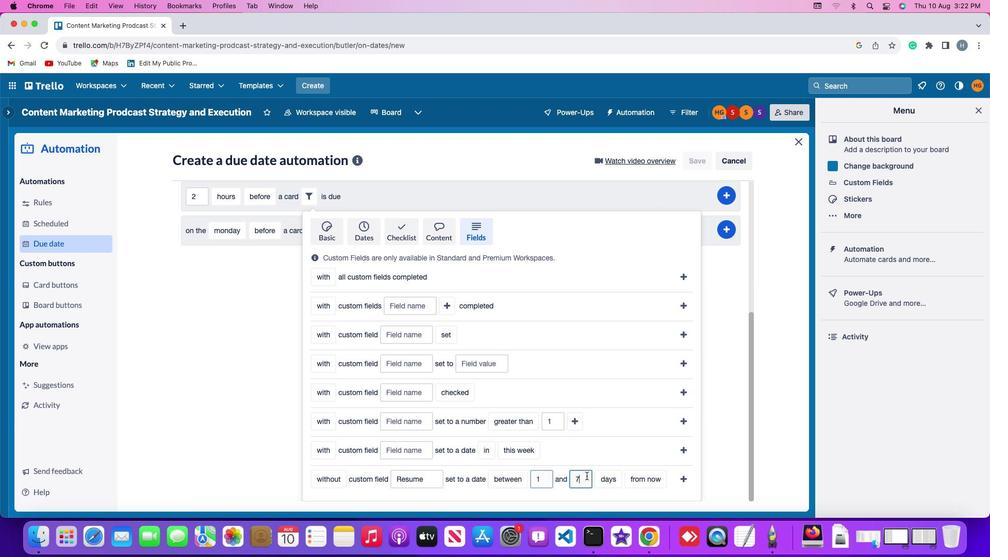 
Action: Key pressed Key.backspace'7'
Screenshot: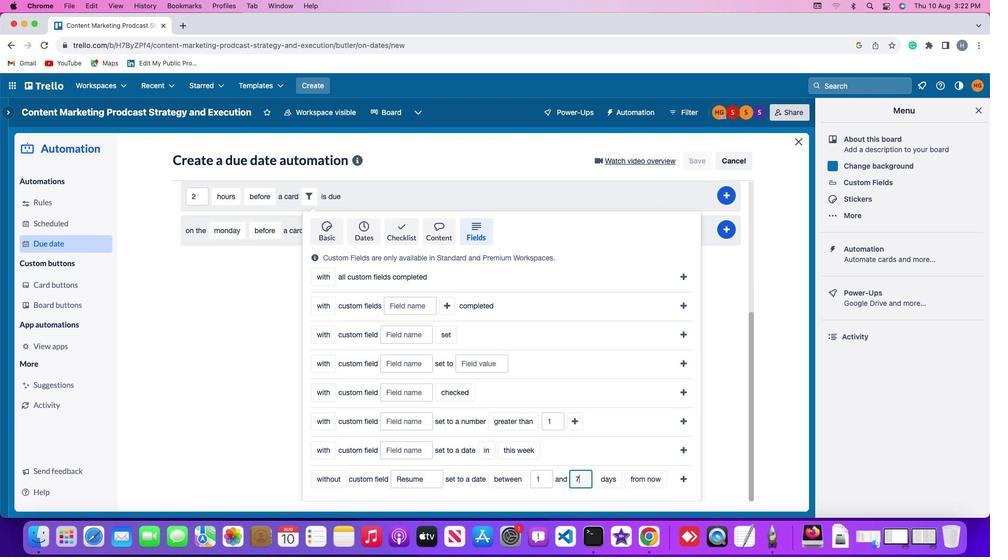 
Action: Mouse moved to (609, 477)
Screenshot: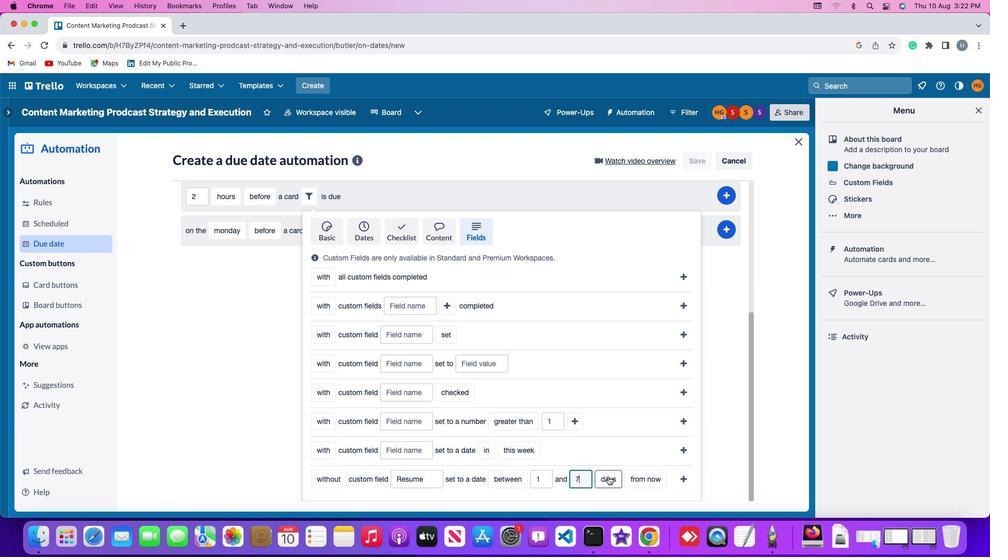 
Action: Mouse pressed left at (609, 477)
Screenshot: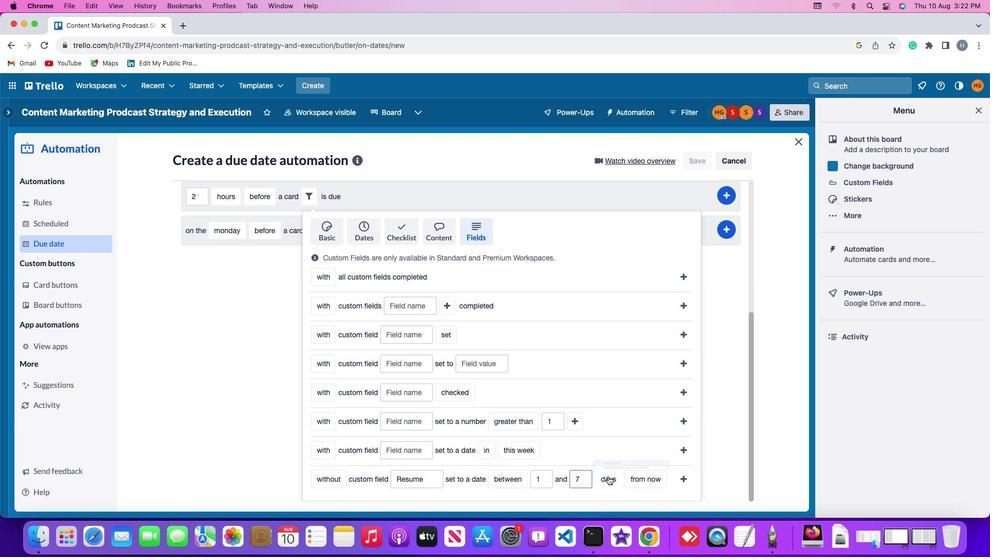 
Action: Mouse moved to (615, 442)
Screenshot: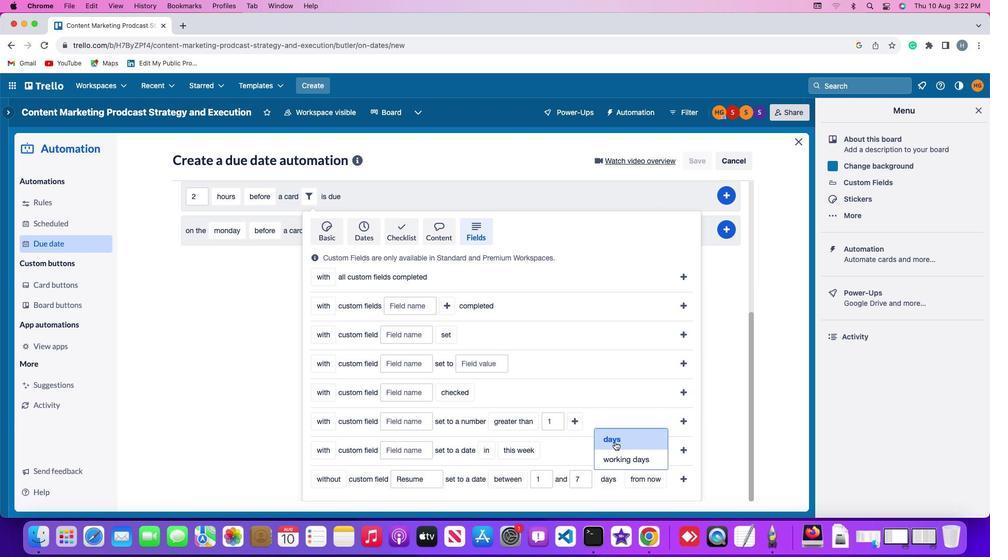 
Action: Mouse pressed left at (615, 442)
Screenshot: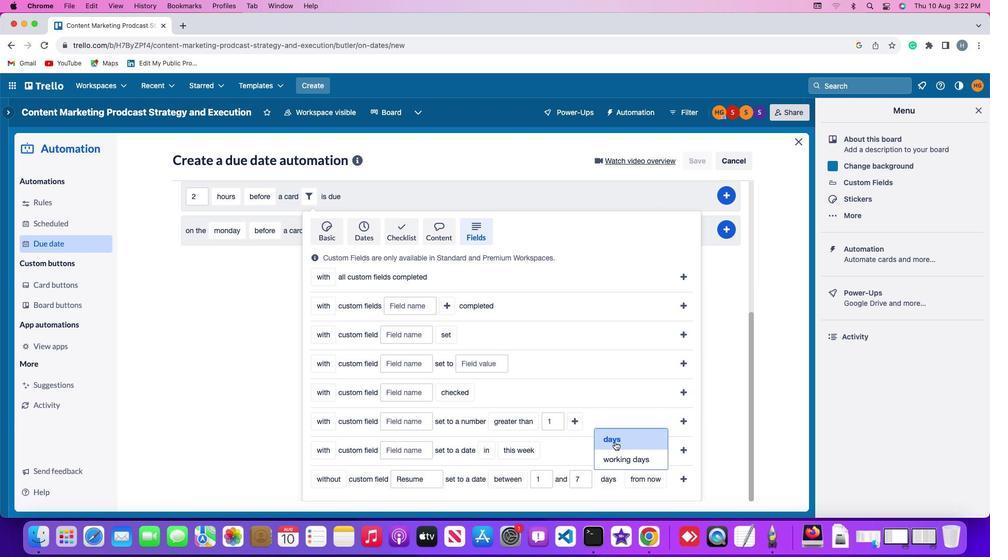 
Action: Mouse moved to (653, 472)
Screenshot: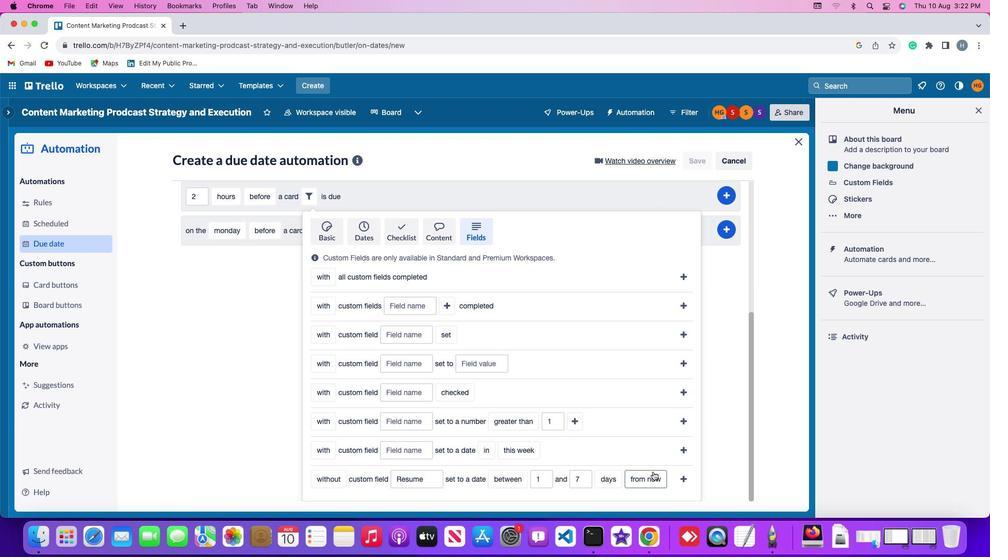 
Action: Mouse pressed left at (653, 472)
Screenshot: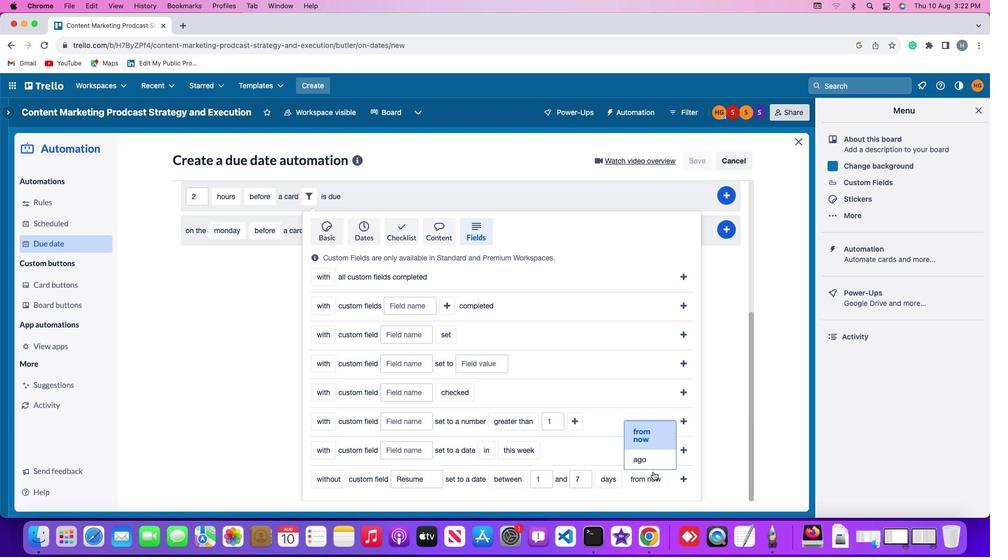 
Action: Mouse moved to (641, 456)
Screenshot: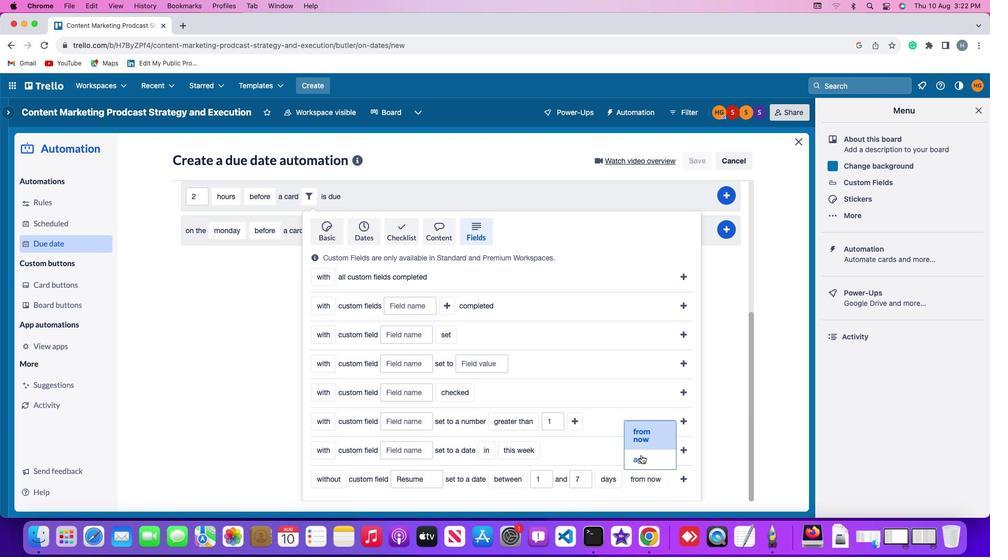 
Action: Mouse pressed left at (641, 456)
Screenshot: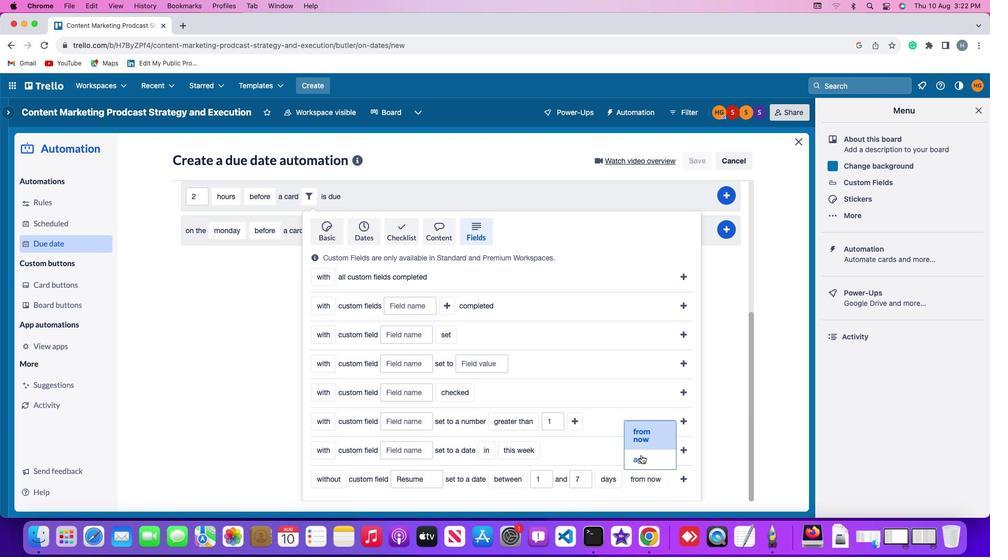 
Action: Mouse moved to (664, 476)
Screenshot: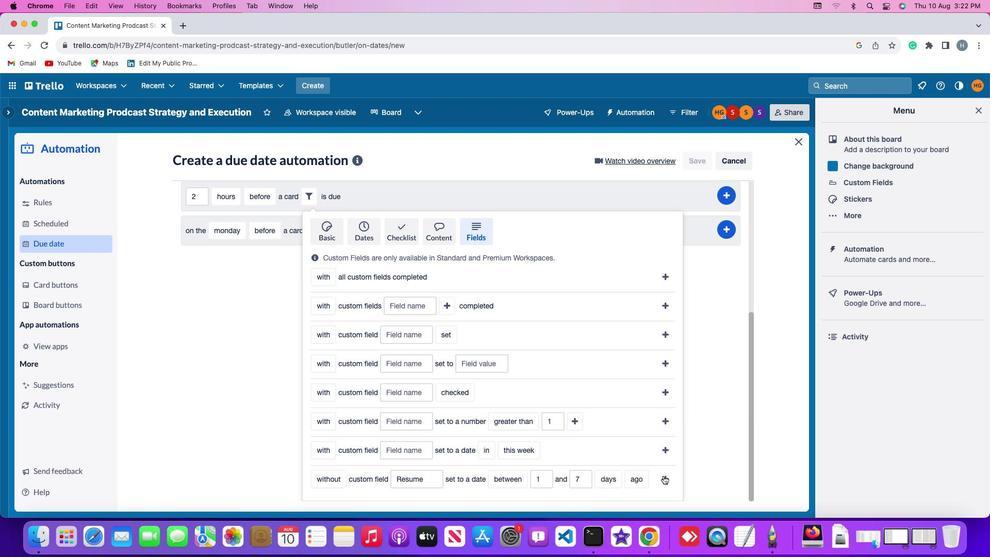 
Action: Mouse pressed left at (664, 476)
Screenshot: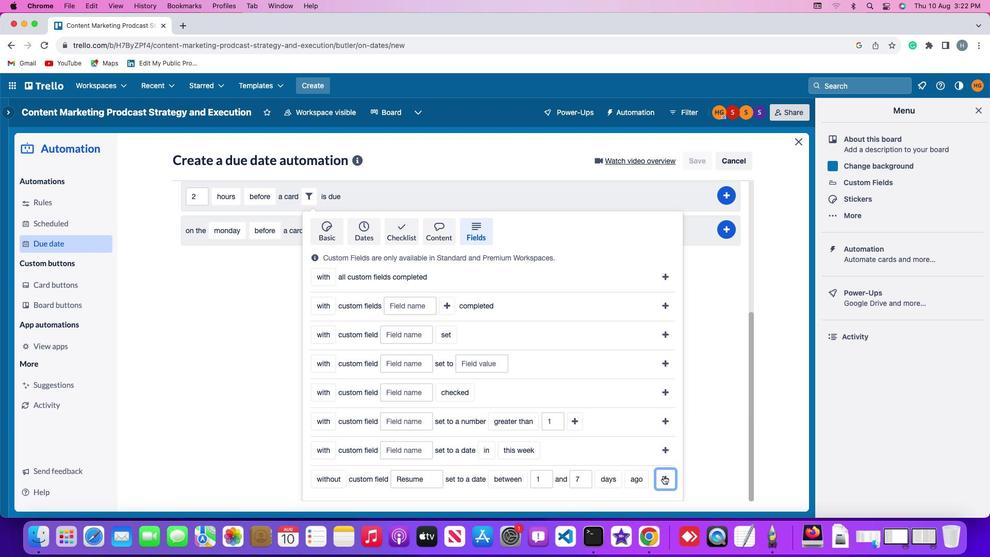 
Action: Mouse moved to (730, 413)
Screenshot: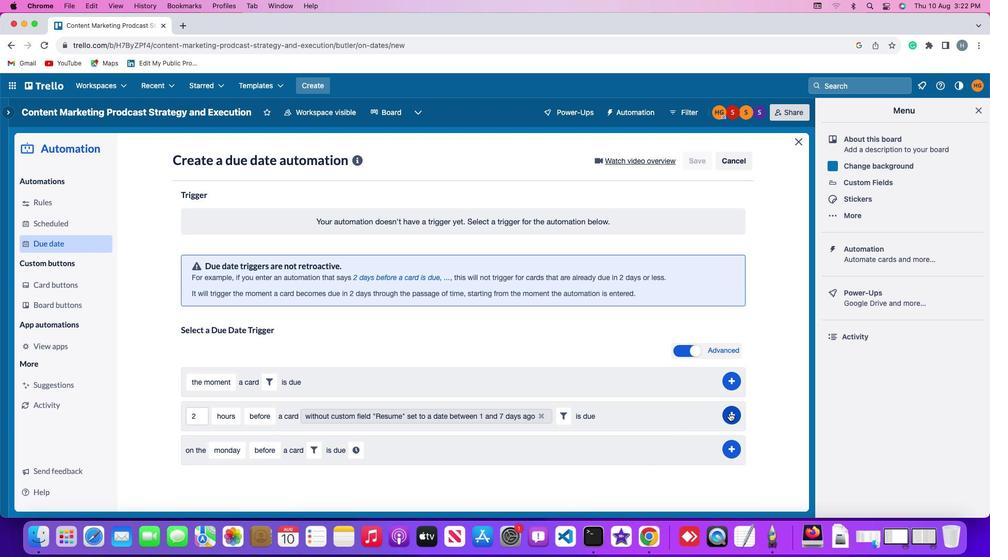 
Action: Mouse pressed left at (730, 413)
Screenshot: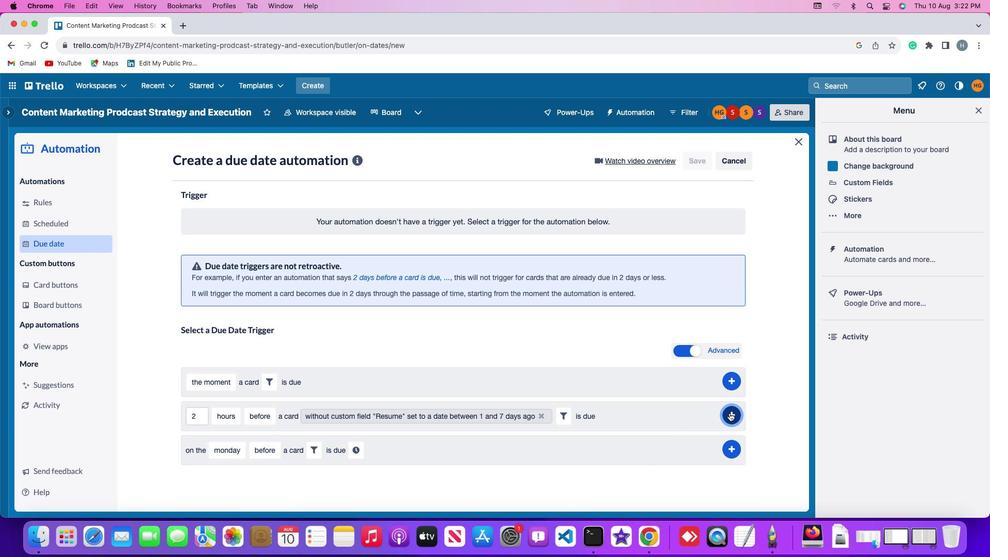
Action: Mouse moved to (766, 297)
Screenshot: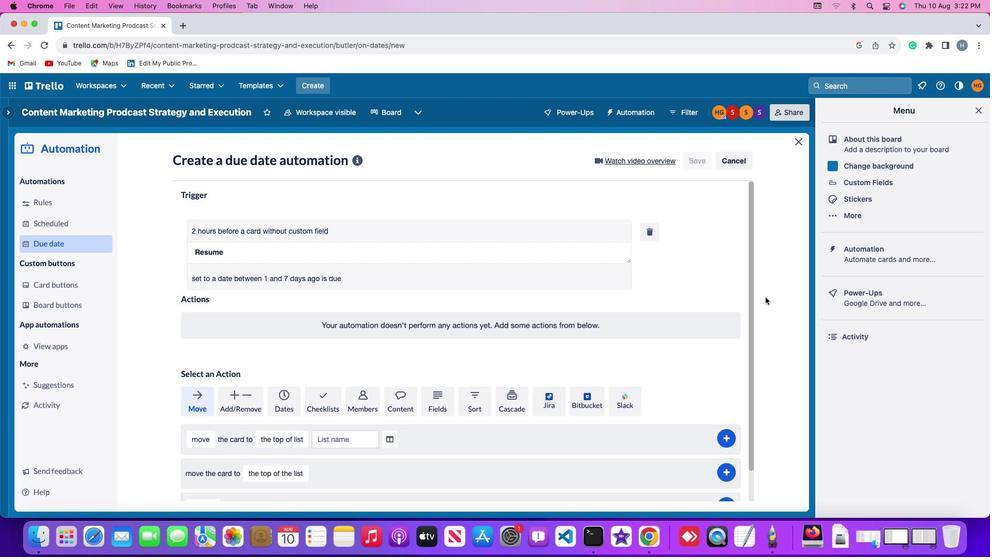 
